 Task: Add an event with the title Third Interview with IrvinI, date '2024/03/11', time 7:50 AM to 9:50 AMand add a description: Welcome to the Coffee Meeting with a Potential Investor, an exciting opportunity to connect, share your business vision, and explore potential investment opportunities. This meeting is designed to foster a mutually beneficial relationship between you and the investor, providing a platform to discuss your business goals, growth strategies, and the potential for collaboration., put the event into Orange category, logged in from the account softage.8@softage.netand send the event invitation to softage.7@softage.net and softage.9@softage.net. Set a reminder for the event 2 hour before
Action: Mouse moved to (95, 150)
Screenshot: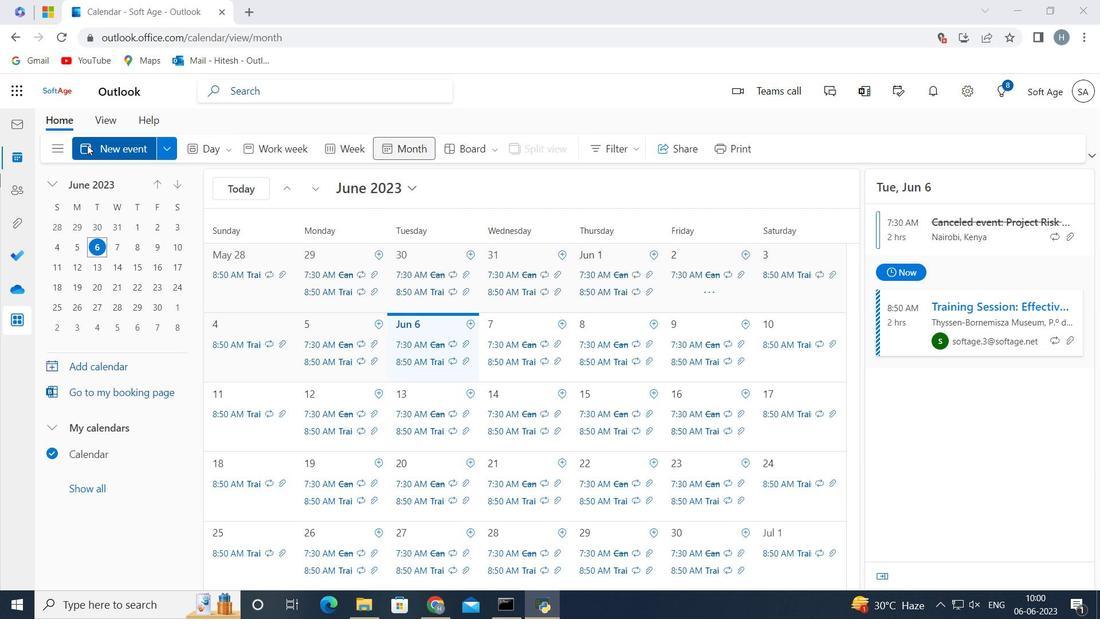 
Action: Mouse pressed left at (95, 150)
Screenshot: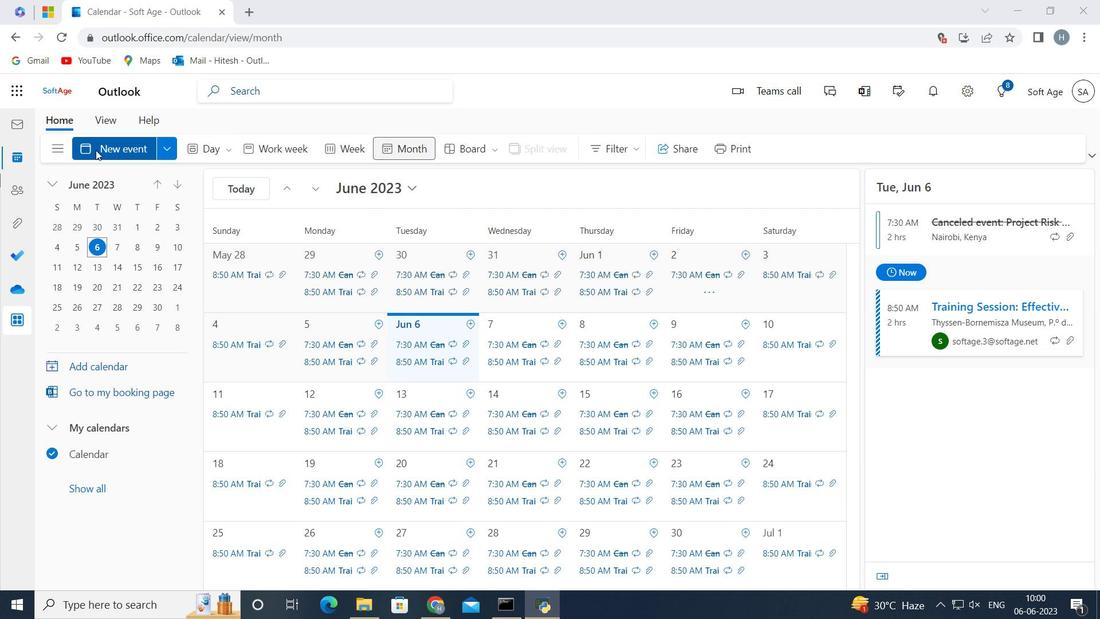 
Action: Mouse moved to (286, 235)
Screenshot: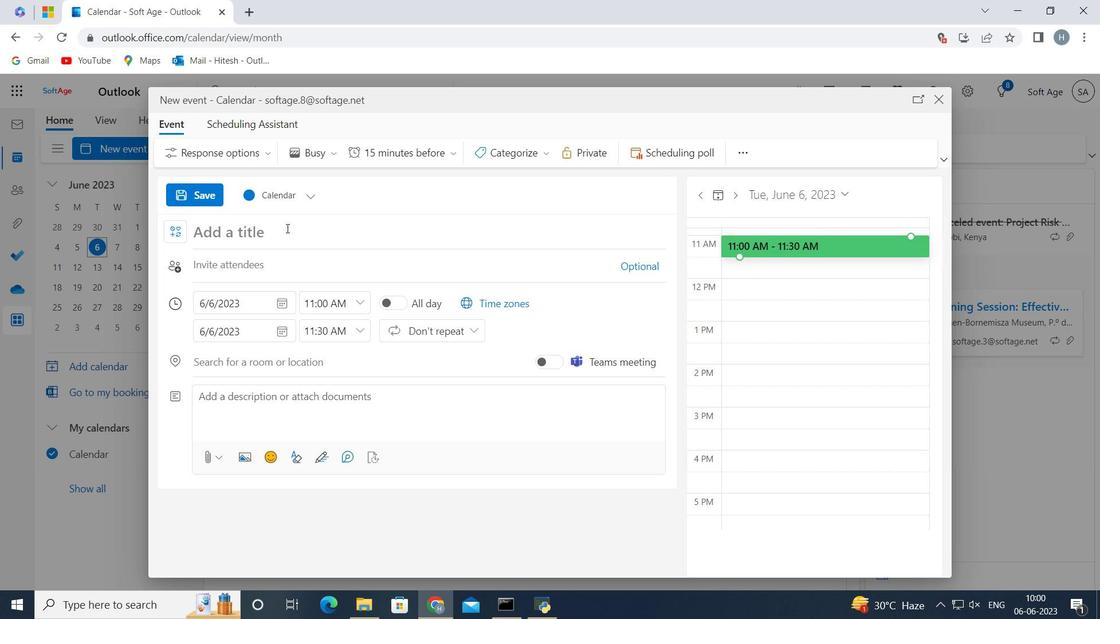 
Action: Key pressed <Key.shift>Third<Key.space><Key.shift>Interview<Key.space>with<Key.space><Key.shift><Key.shift><Key.shift><Key.shift><Key.shift><Key.shift><Key.shift><Key.shift><Key.shift><Key.shift><Key.shift><Key.shift><Key.shift><Key.shift>Irvinl<Key.space>
Screenshot: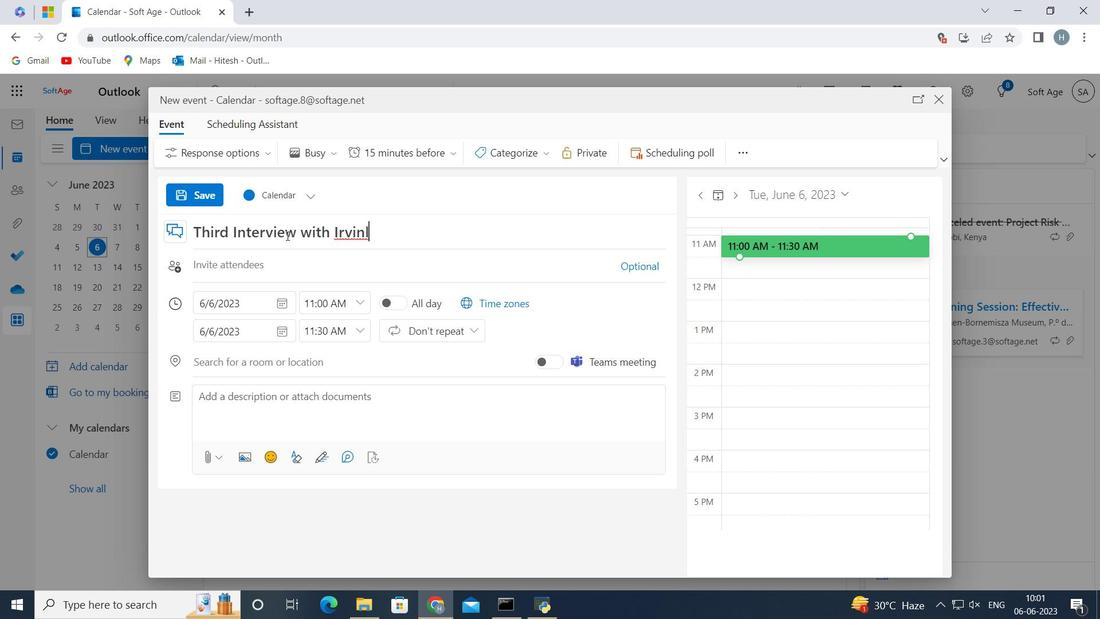 
Action: Mouse moved to (284, 303)
Screenshot: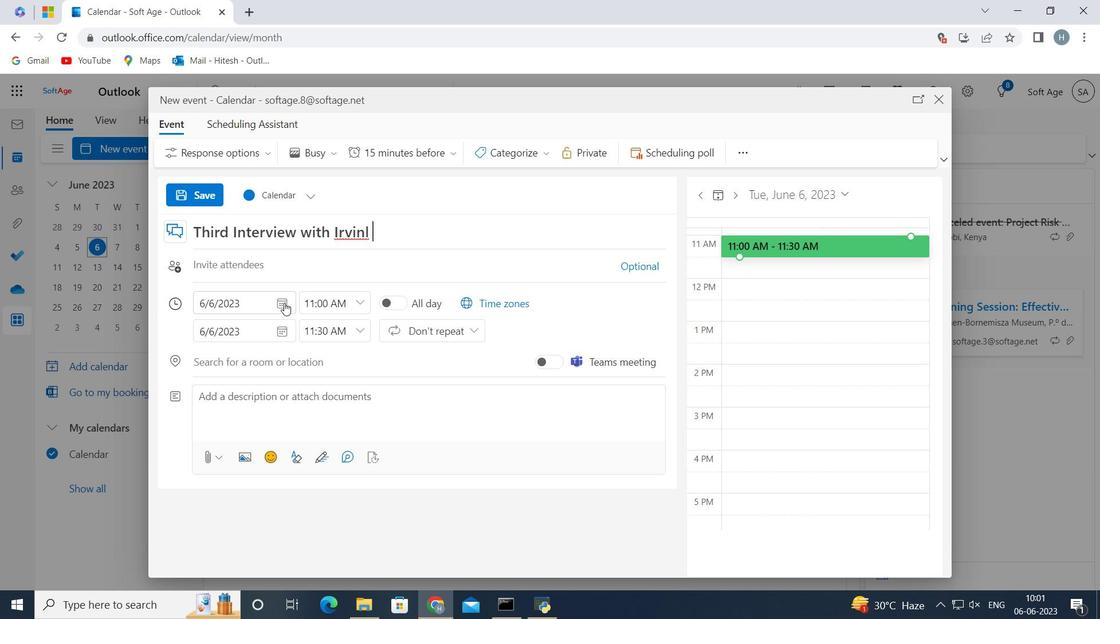 
Action: Mouse pressed left at (284, 303)
Screenshot: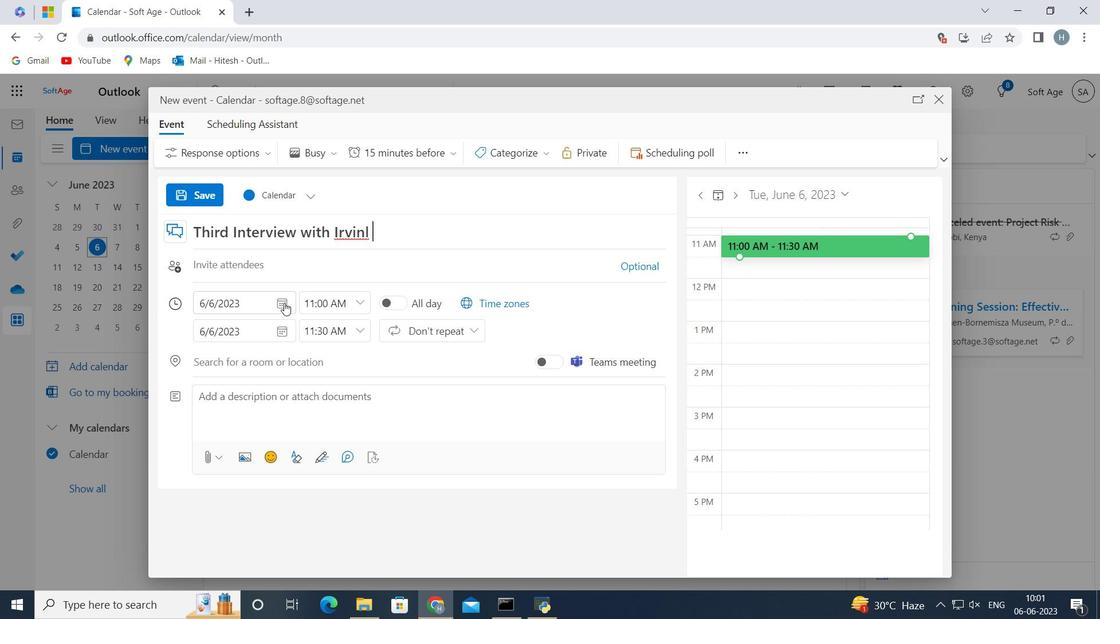
Action: Mouse moved to (256, 339)
Screenshot: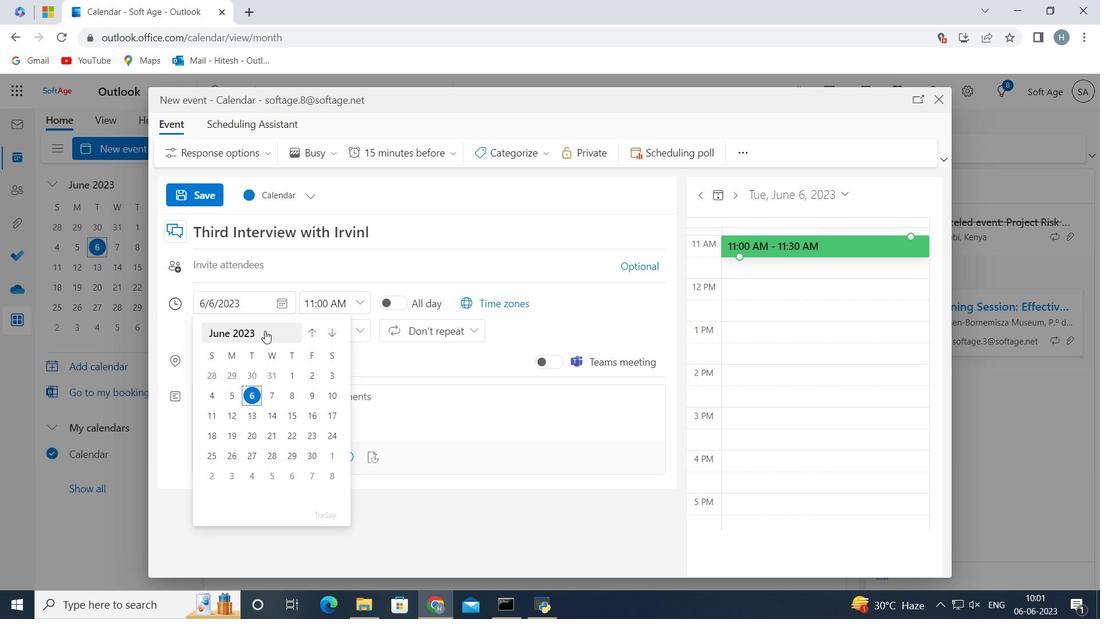 
Action: Mouse pressed left at (256, 339)
Screenshot: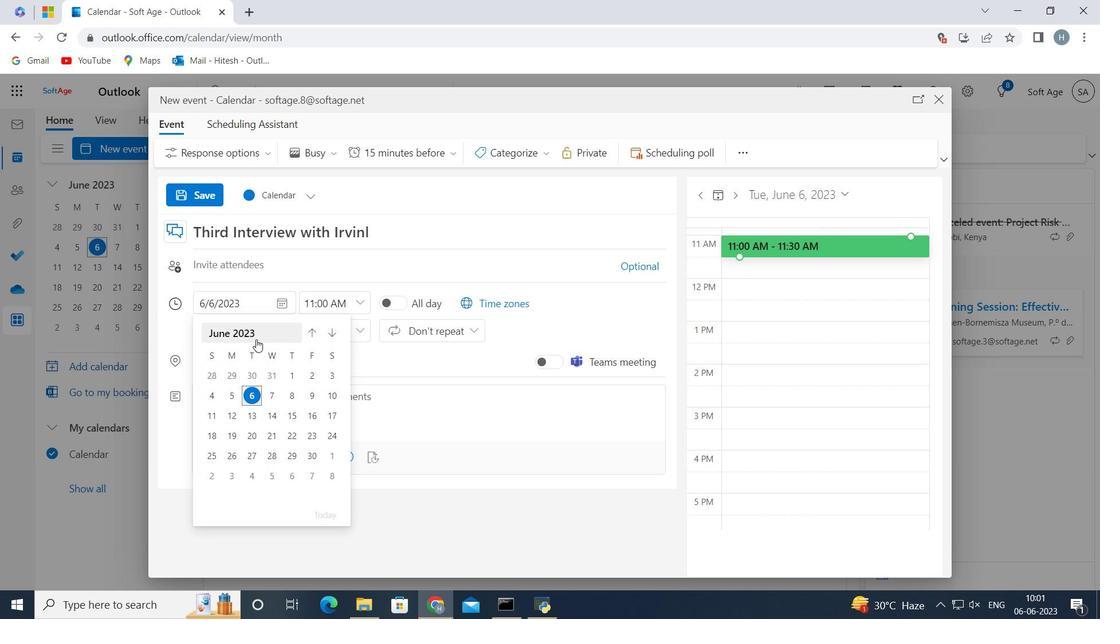 
Action: Mouse moved to (259, 332)
Screenshot: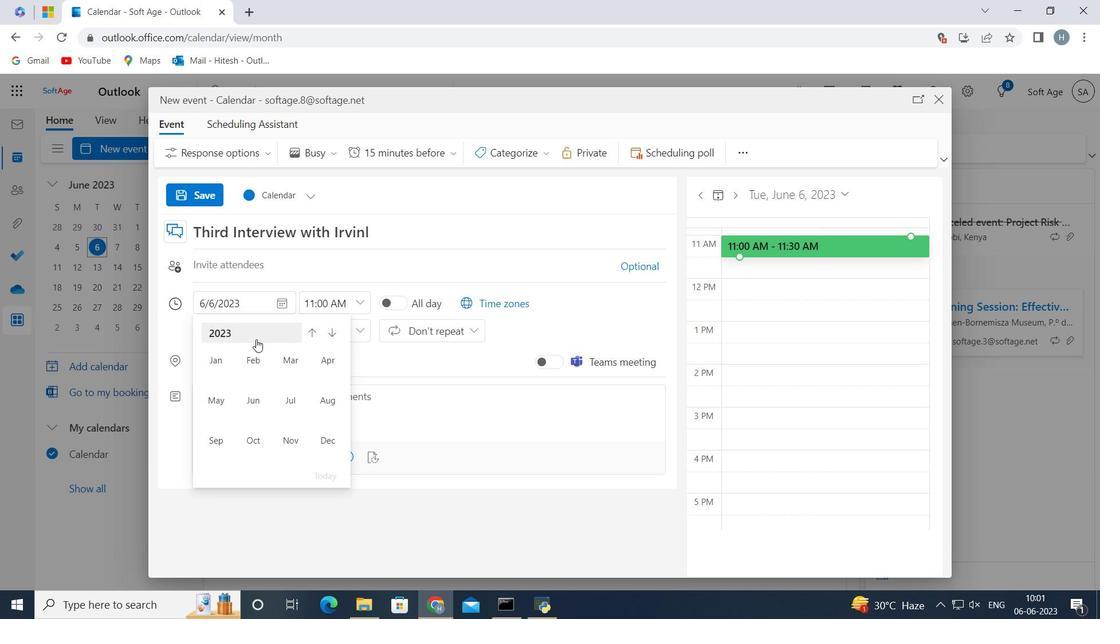 
Action: Mouse pressed left at (259, 332)
Screenshot: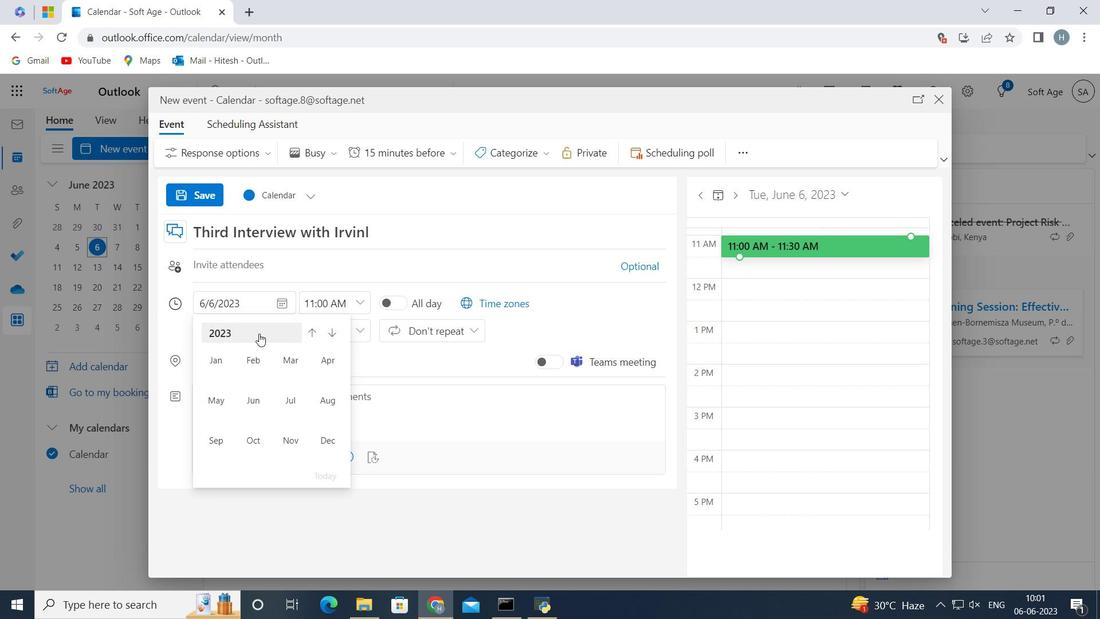 
Action: Mouse moved to (211, 393)
Screenshot: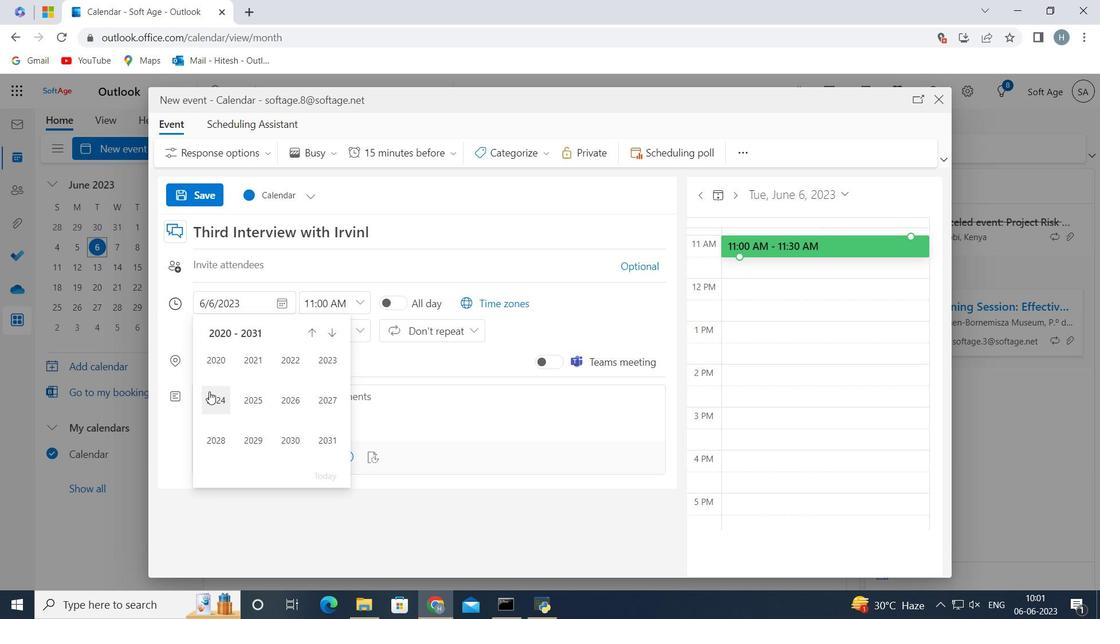 
Action: Mouse pressed left at (211, 393)
Screenshot: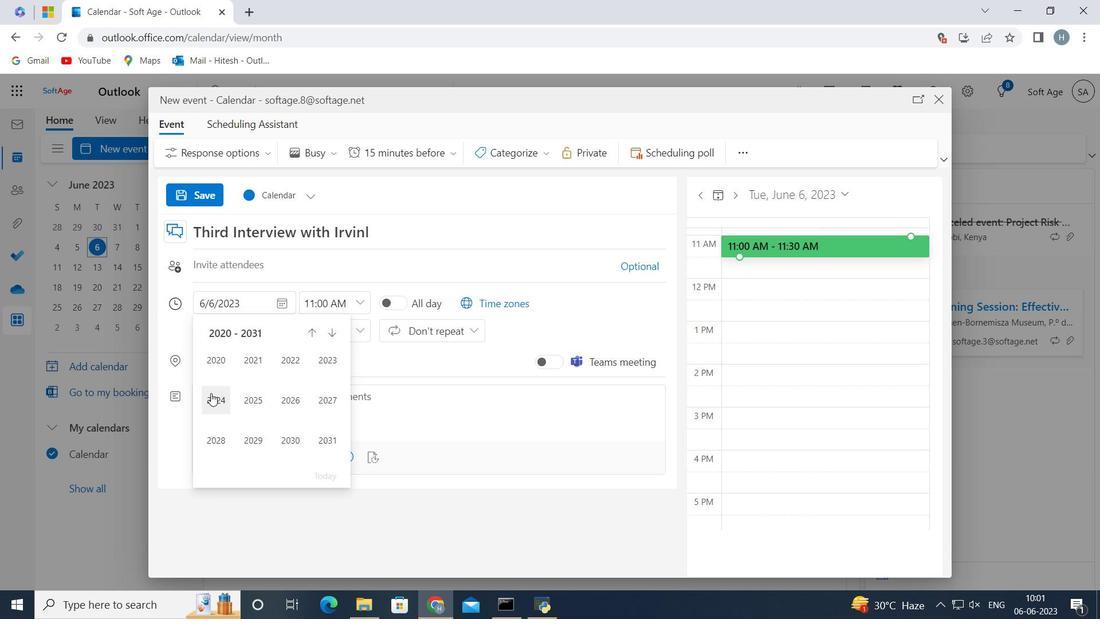 
Action: Mouse moved to (288, 366)
Screenshot: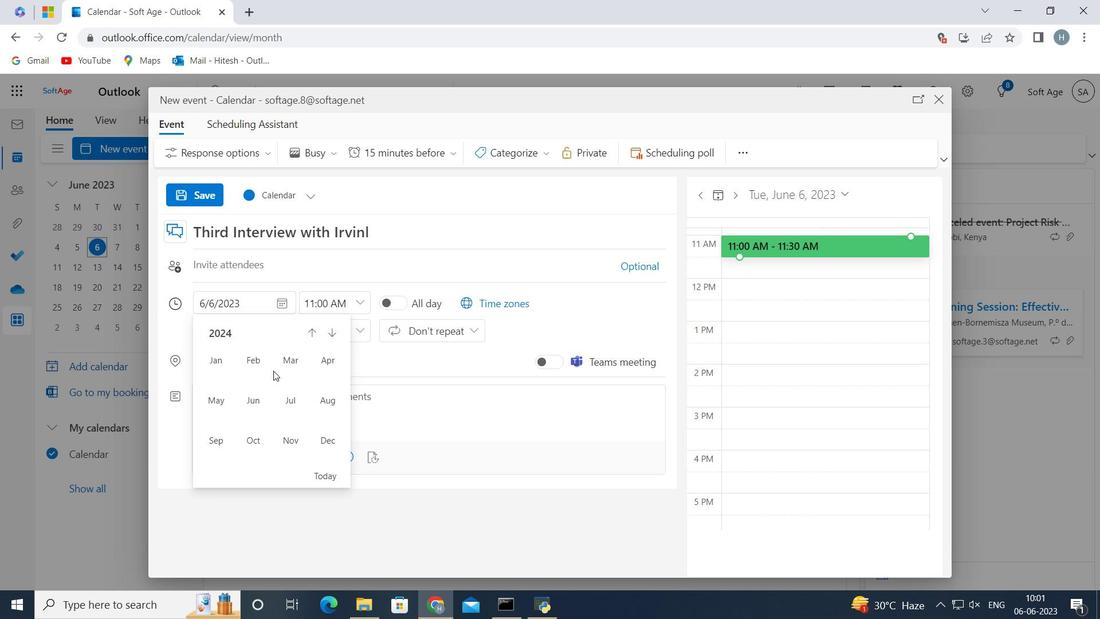
Action: Mouse pressed left at (288, 366)
Screenshot: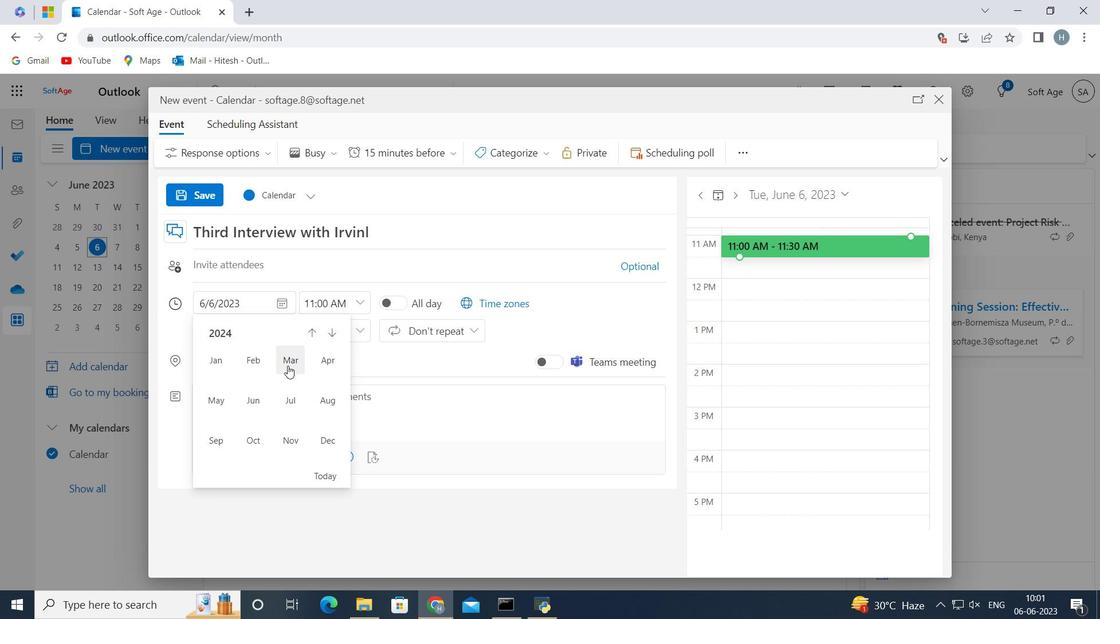 
Action: Mouse moved to (230, 411)
Screenshot: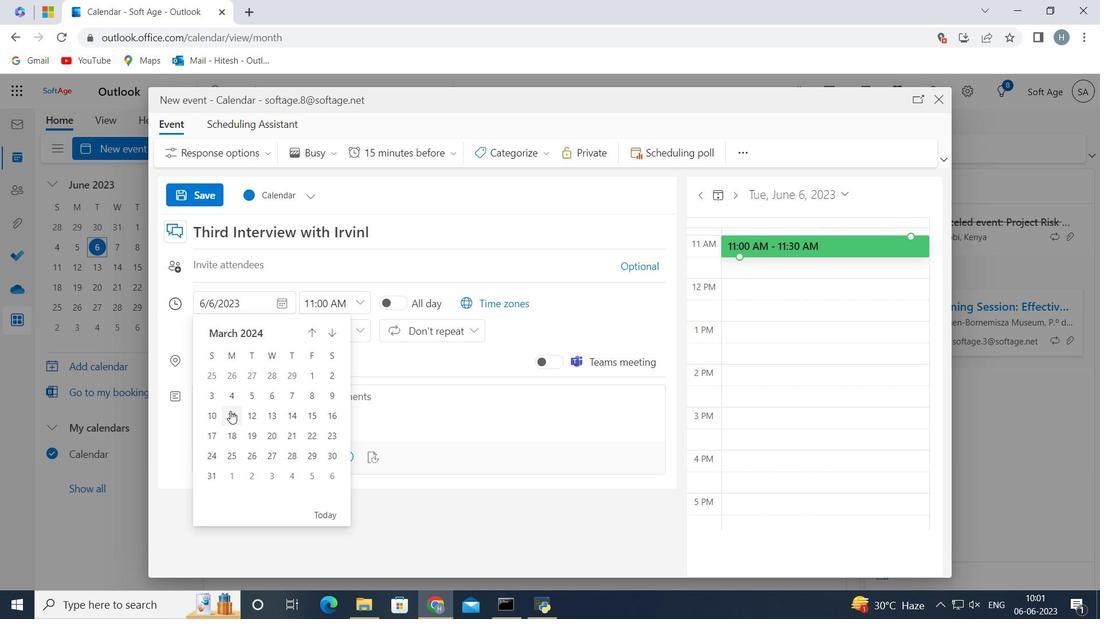 
Action: Mouse pressed left at (230, 411)
Screenshot: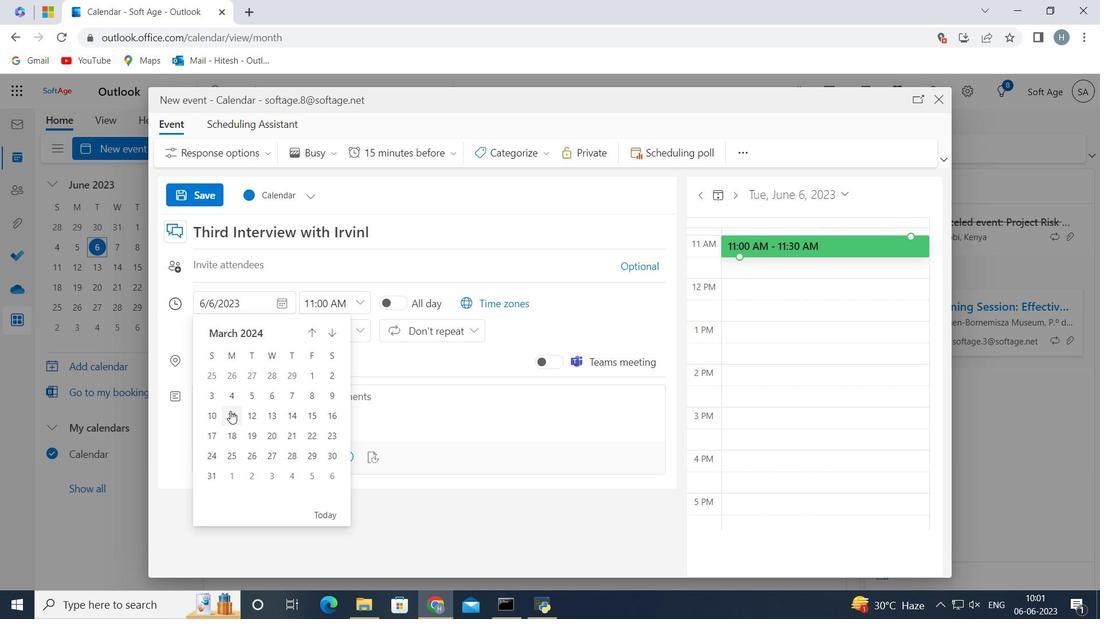
Action: Mouse moved to (363, 299)
Screenshot: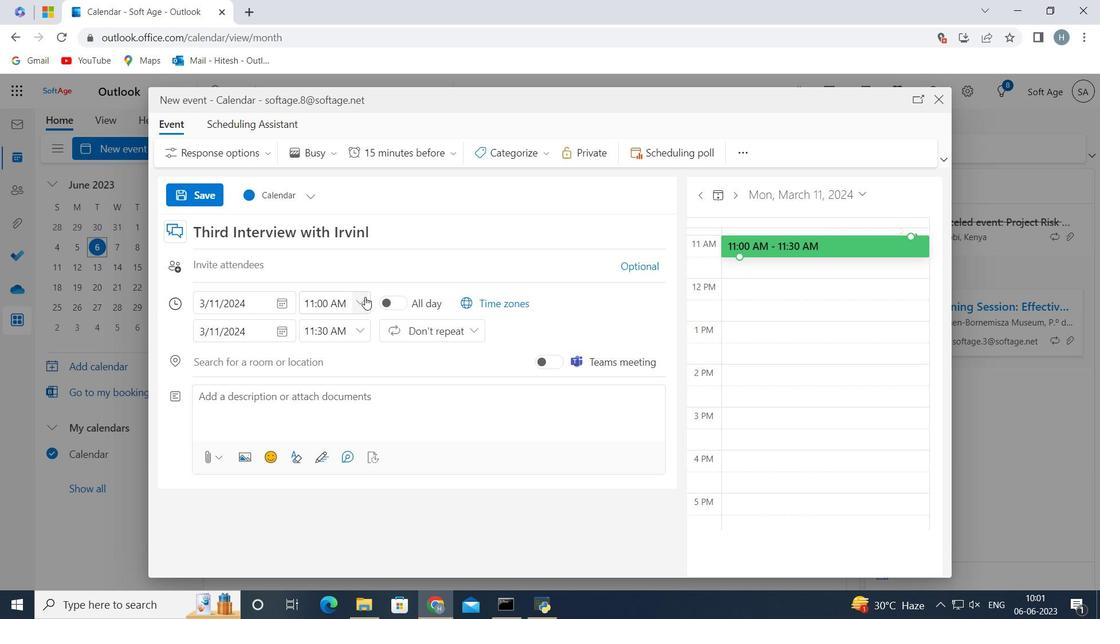
Action: Mouse pressed left at (363, 299)
Screenshot: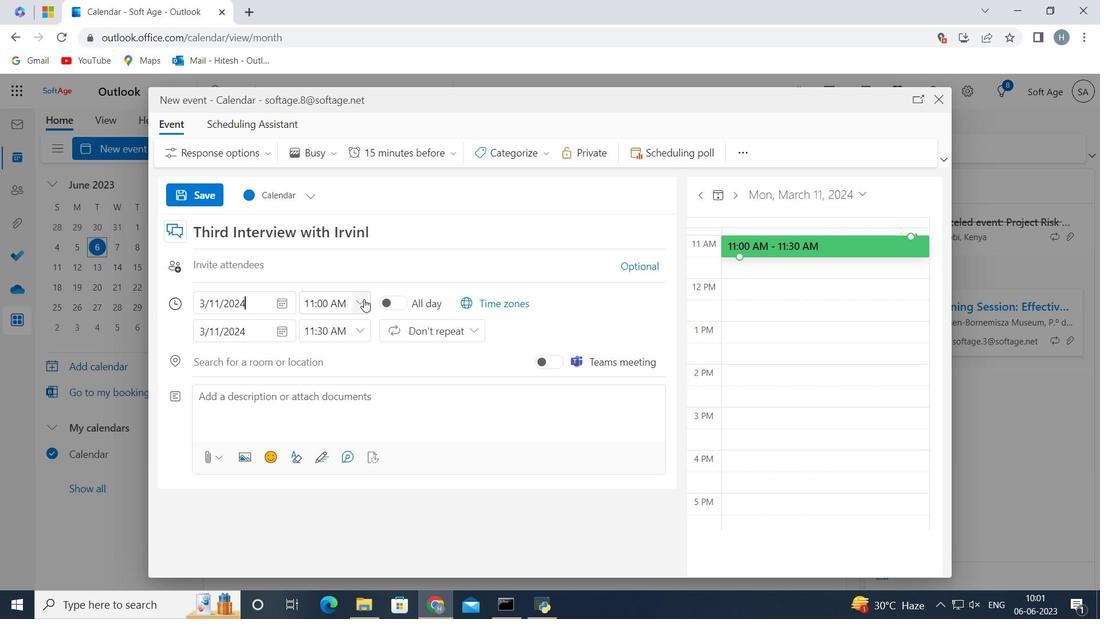 
Action: Mouse moved to (340, 377)
Screenshot: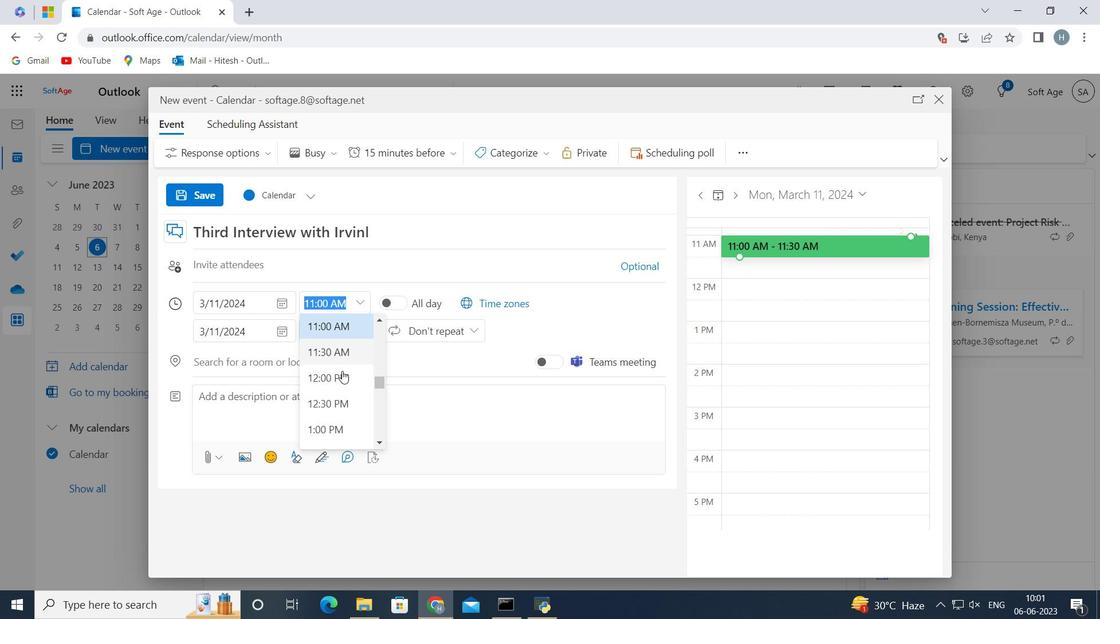 
Action: Mouse scrolled (340, 377) with delta (0, 0)
Screenshot: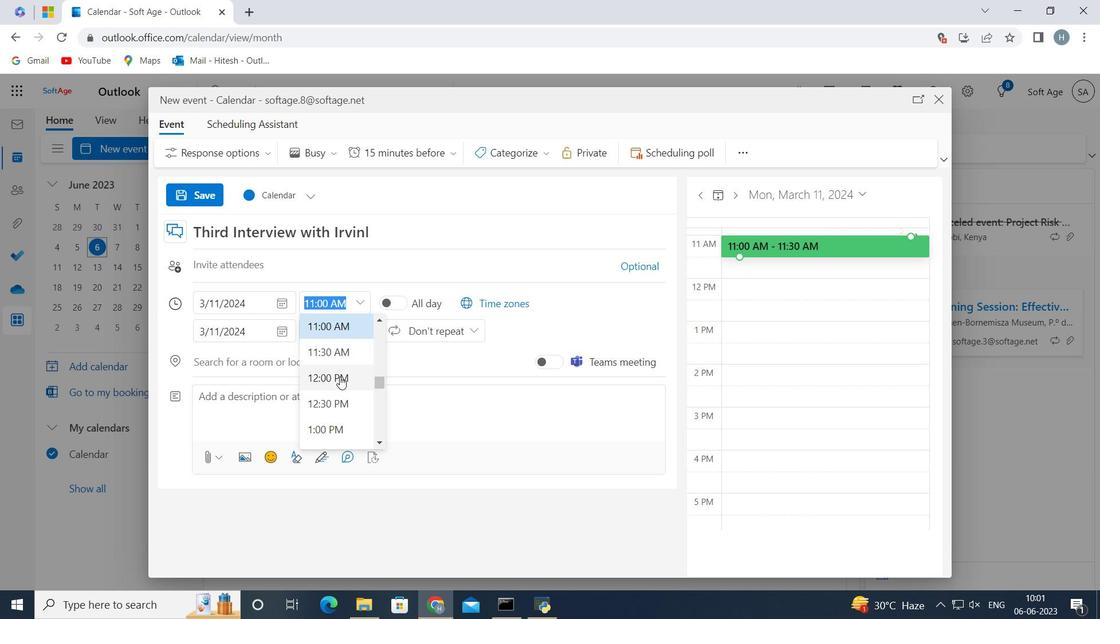 
Action: Mouse scrolled (340, 377) with delta (0, 0)
Screenshot: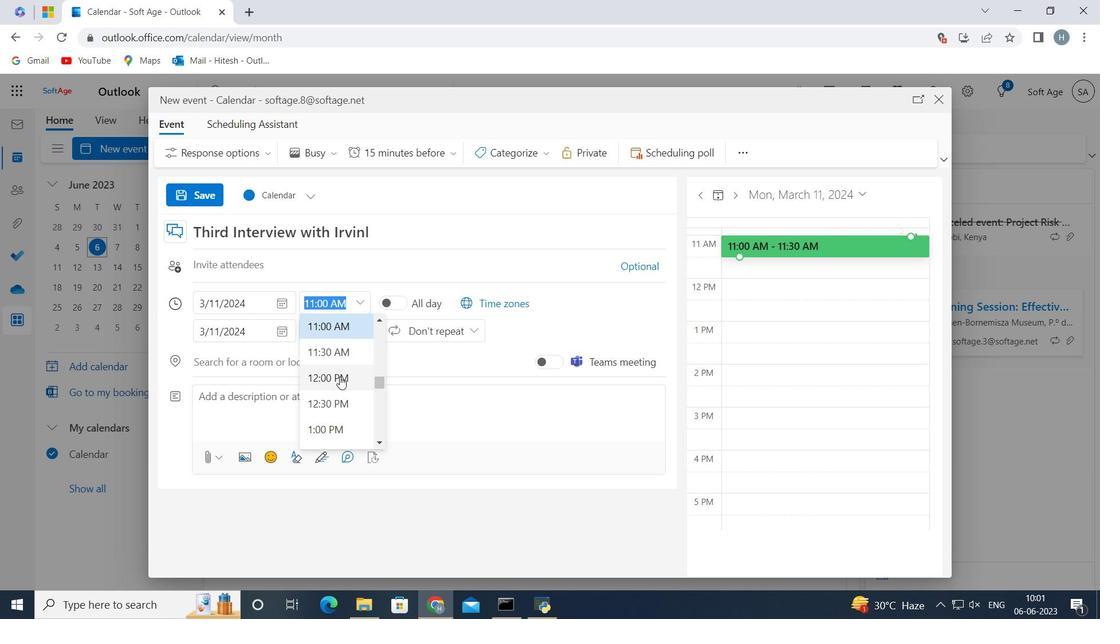 
Action: Mouse scrolled (340, 377) with delta (0, 0)
Screenshot: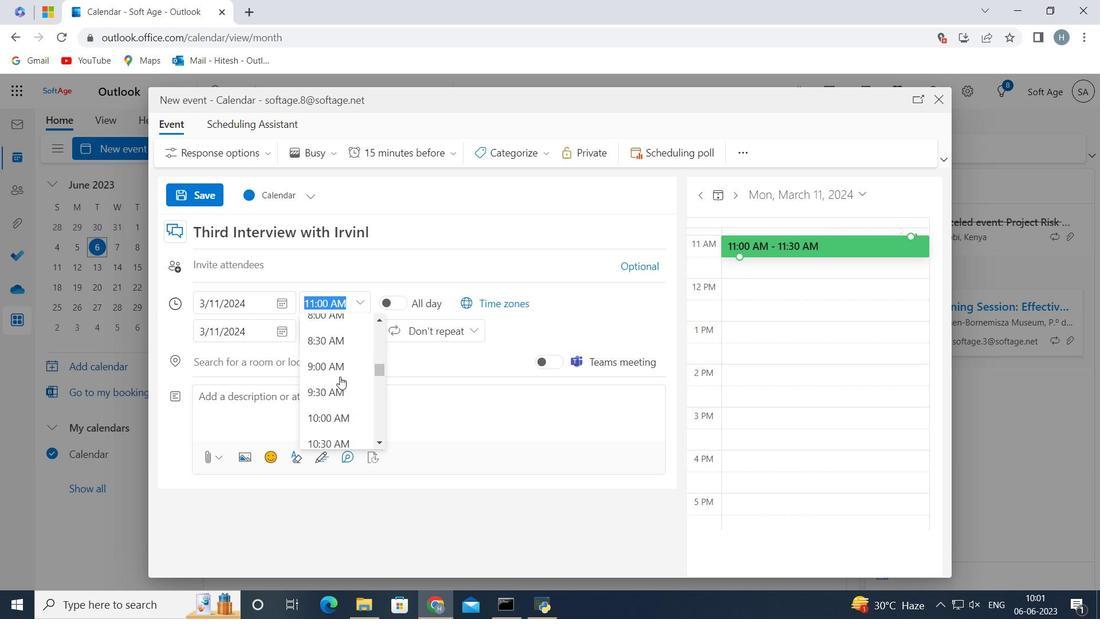 
Action: Mouse moved to (318, 359)
Screenshot: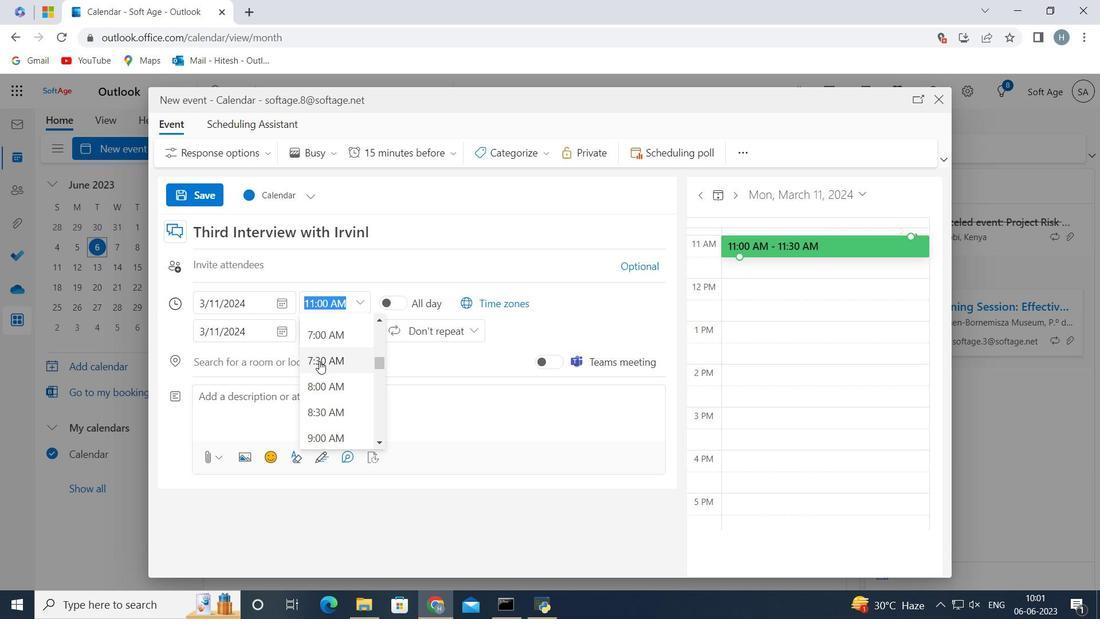 
Action: Mouse pressed left at (318, 359)
Screenshot: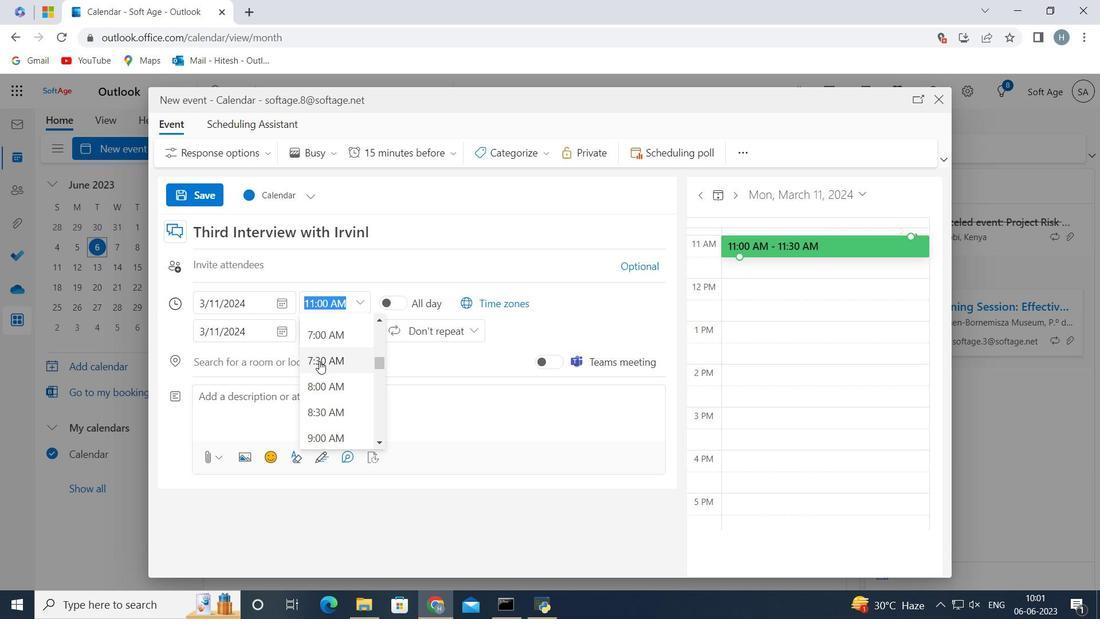 
Action: Mouse moved to (321, 295)
Screenshot: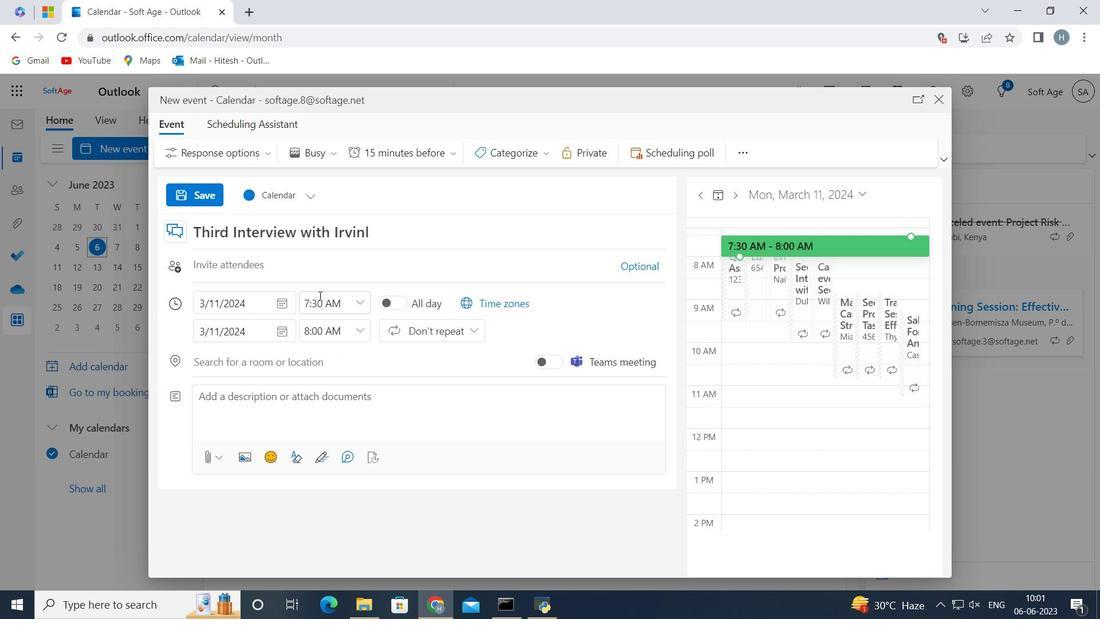 
Action: Mouse pressed left at (321, 295)
Screenshot: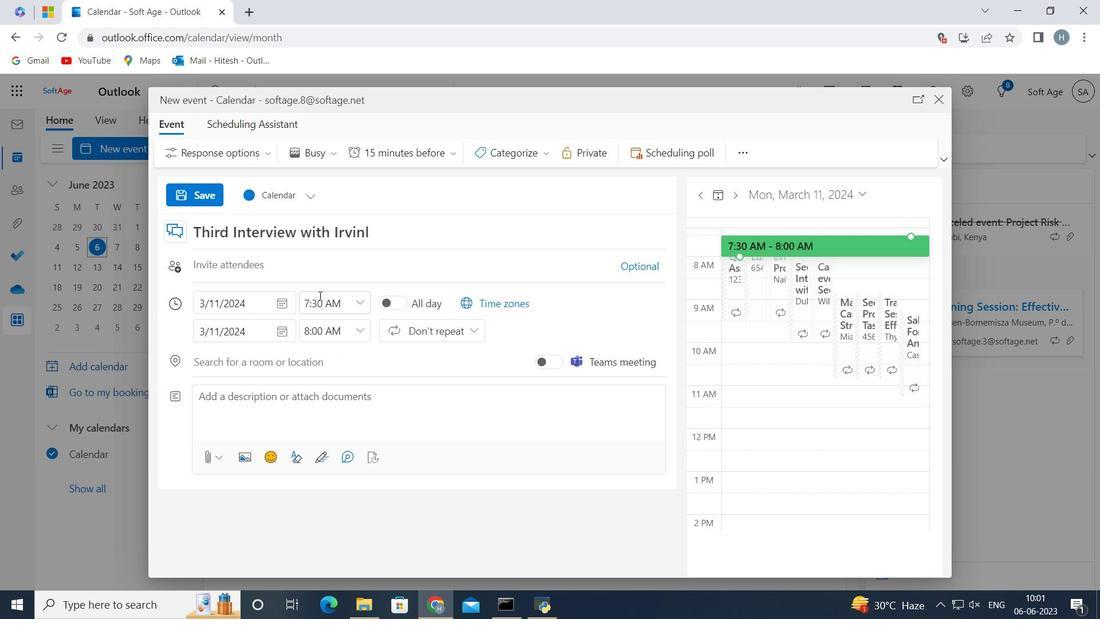 
Action: Key pressed <Key.backspace><Key.backspace>50
Screenshot: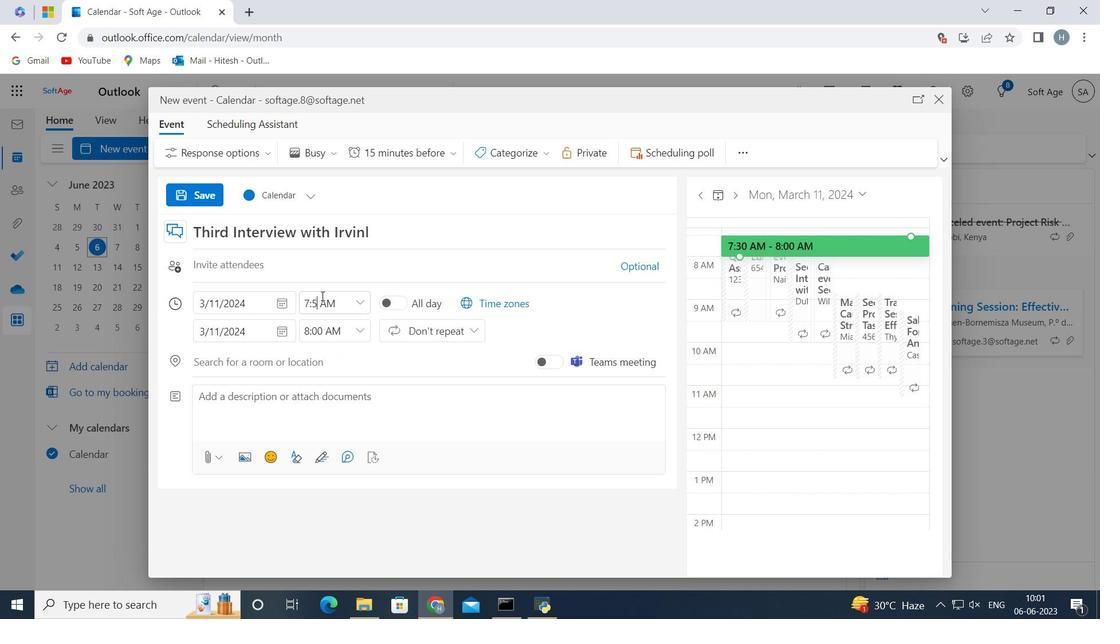 
Action: Mouse moved to (357, 329)
Screenshot: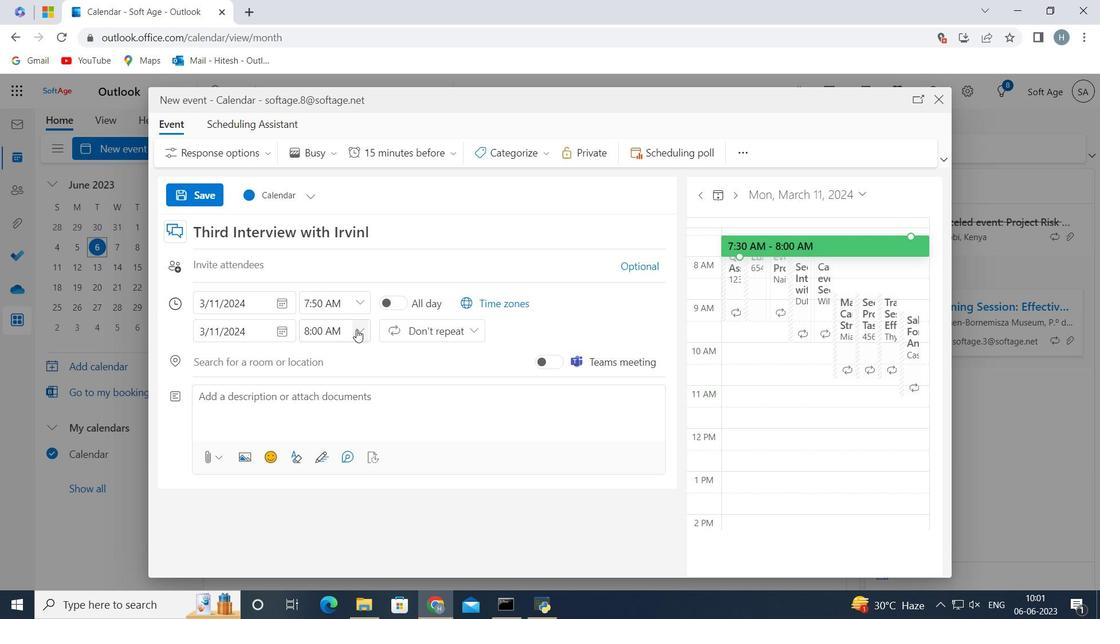 
Action: Mouse pressed left at (357, 329)
Screenshot: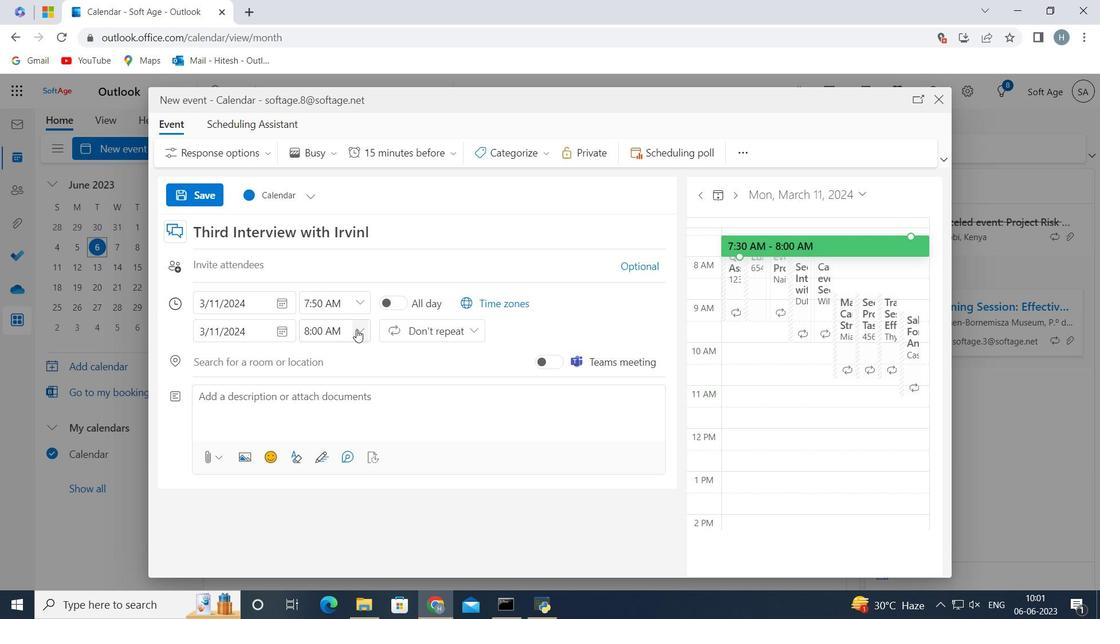 
Action: Mouse moved to (352, 425)
Screenshot: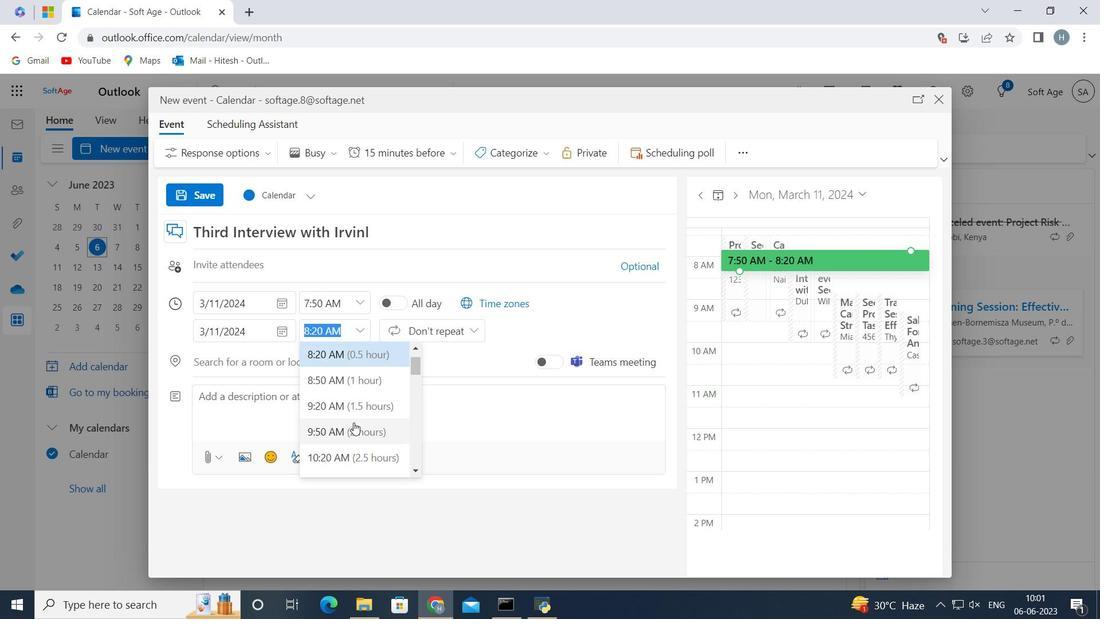 
Action: Mouse pressed left at (352, 425)
Screenshot: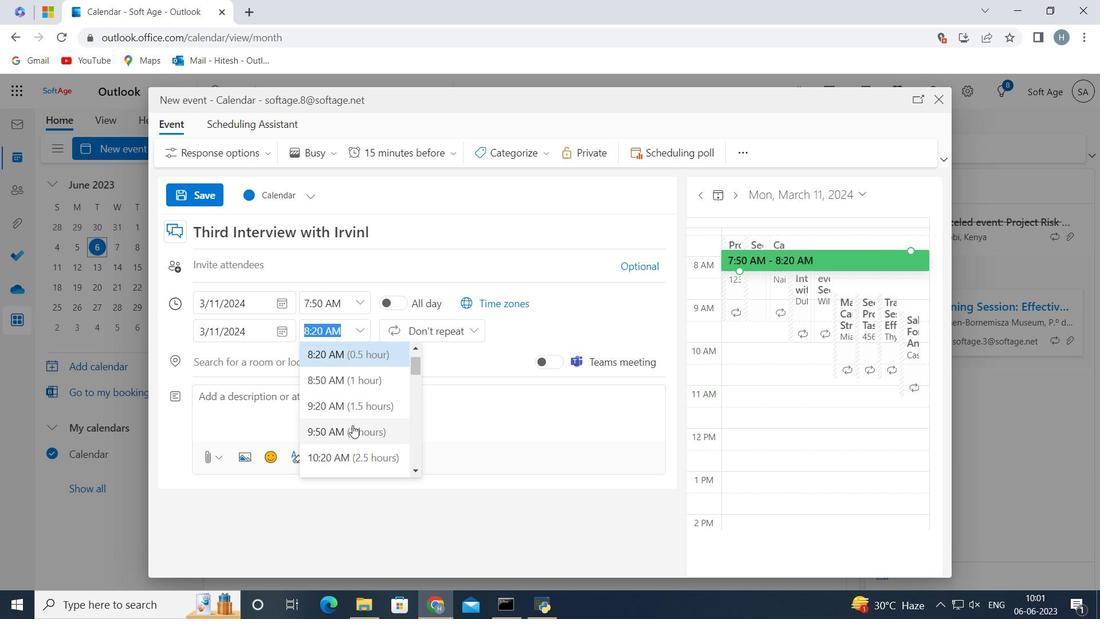 
Action: Mouse moved to (313, 409)
Screenshot: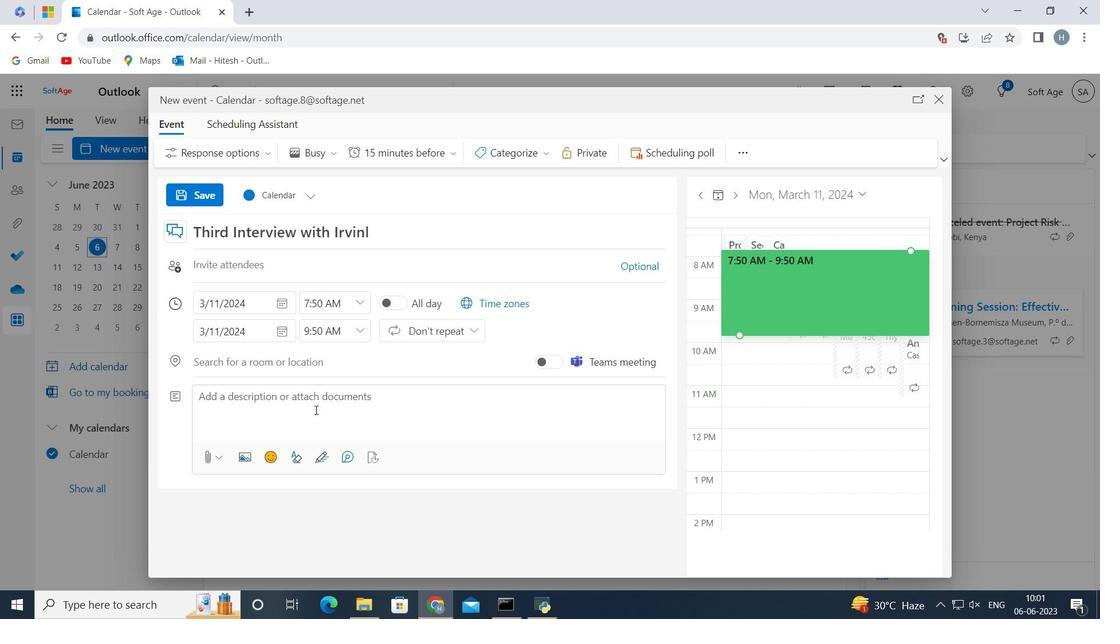 
Action: Mouse pressed left at (313, 409)
Screenshot: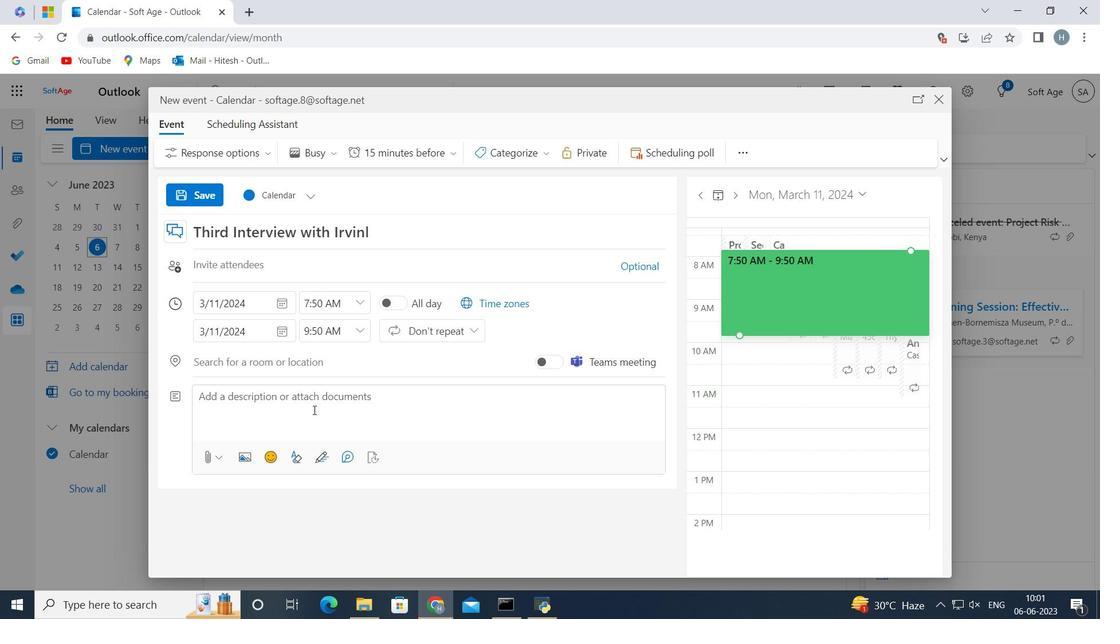 
Action: Key pressed <Key.shift>Welcome<Key.space>to<Key.space>the<Key.space>coffee<Key.space>meeting<Key.space>with<Key.space>a<Key.space>potential<Key.space>investor,<Key.space>anexciting<Key.space>opportunity<Key.space>
Screenshot: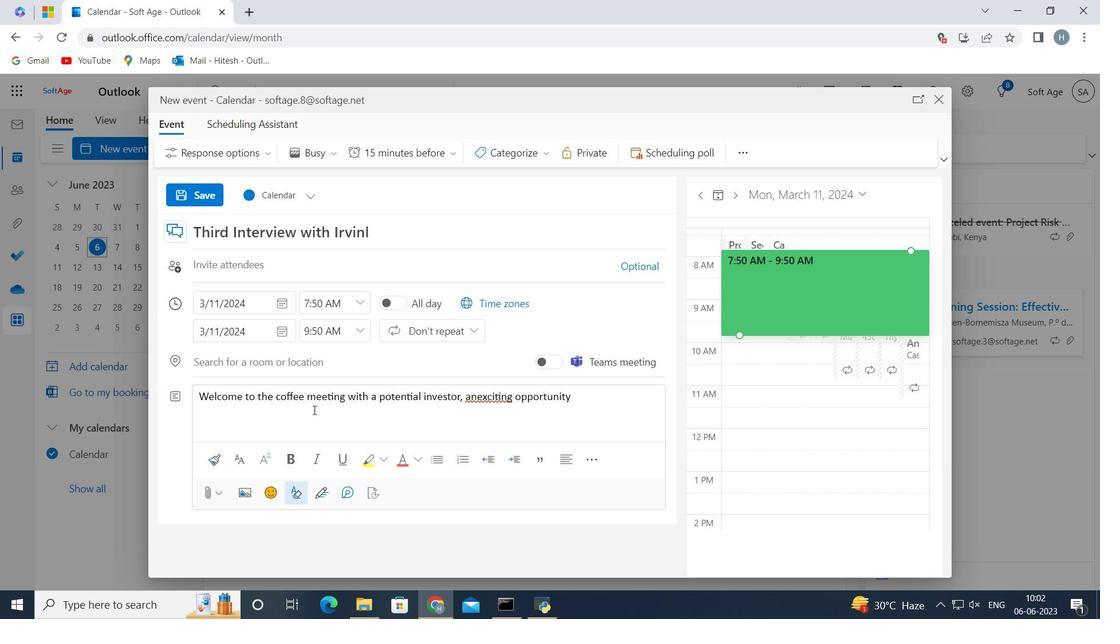 
Action: Mouse moved to (479, 393)
Screenshot: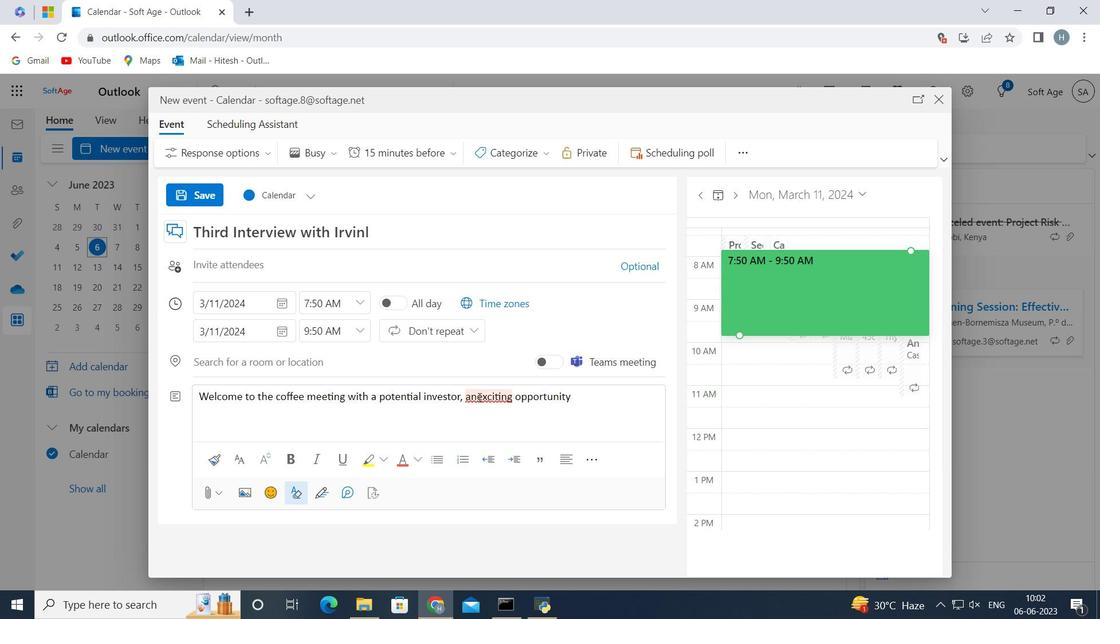 
Action: Mouse pressed left at (479, 393)
Screenshot: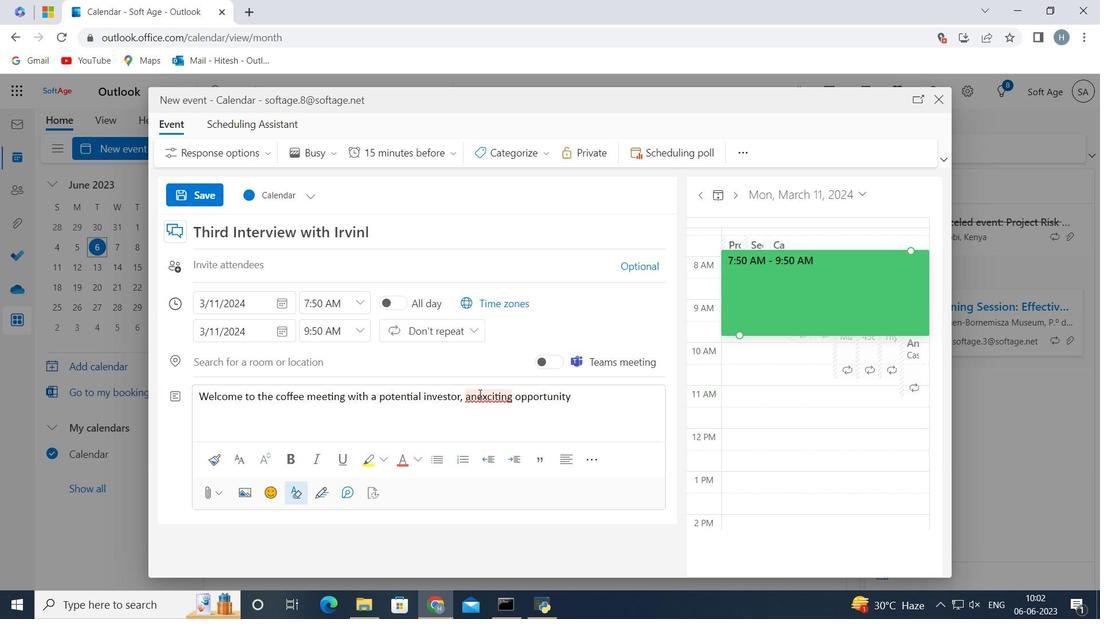 
Action: Key pressed <Key.space>
Screenshot: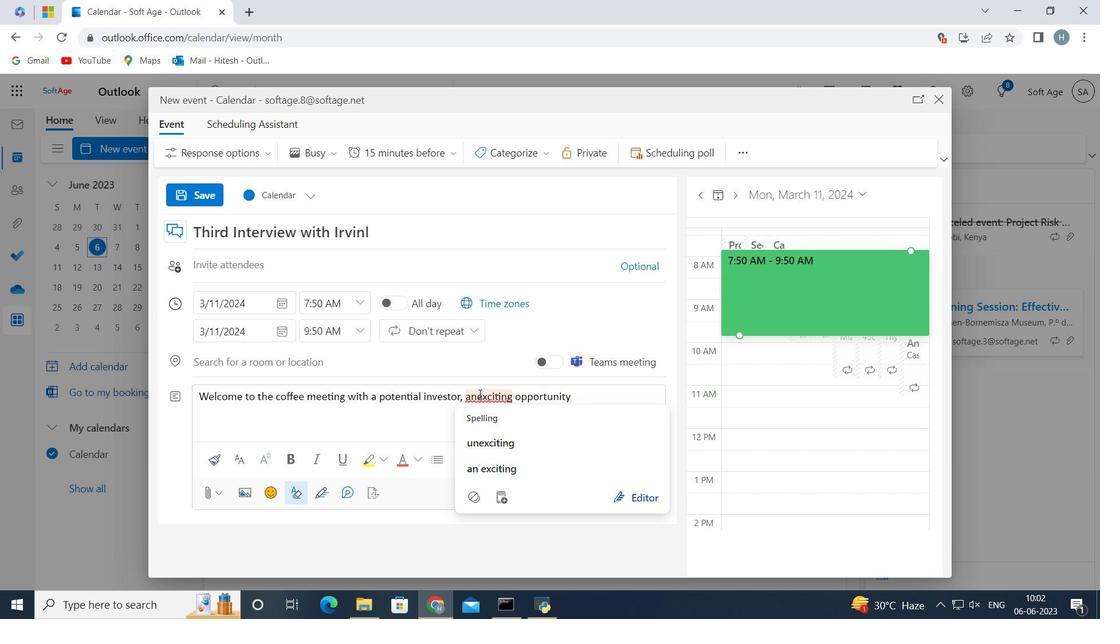 
Action: Mouse moved to (588, 393)
Screenshot: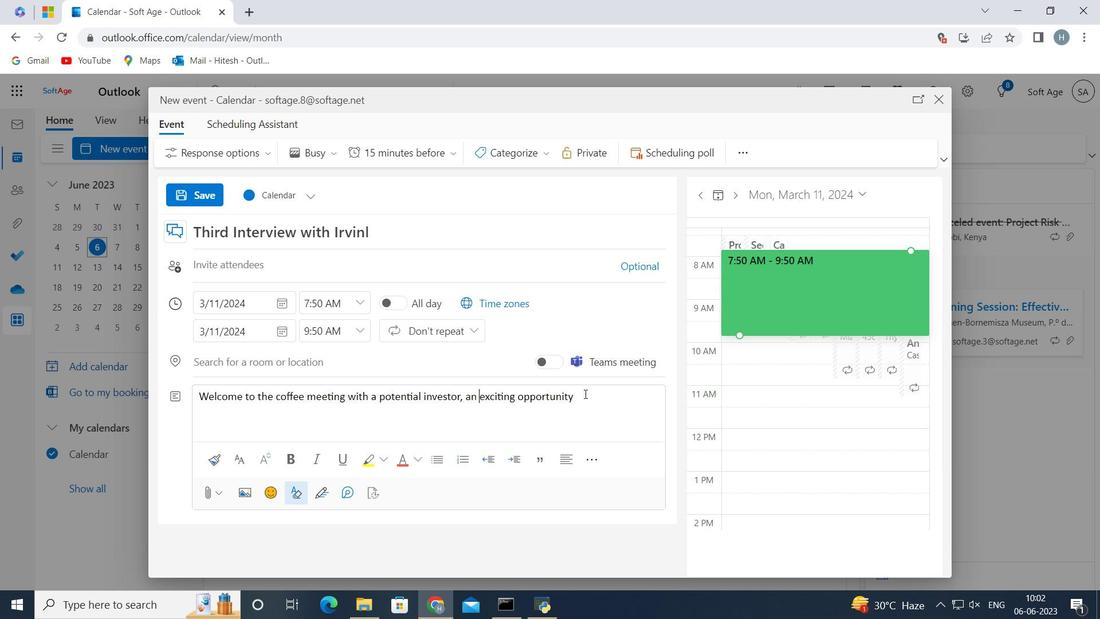 
Action: Mouse pressed left at (588, 393)
Screenshot: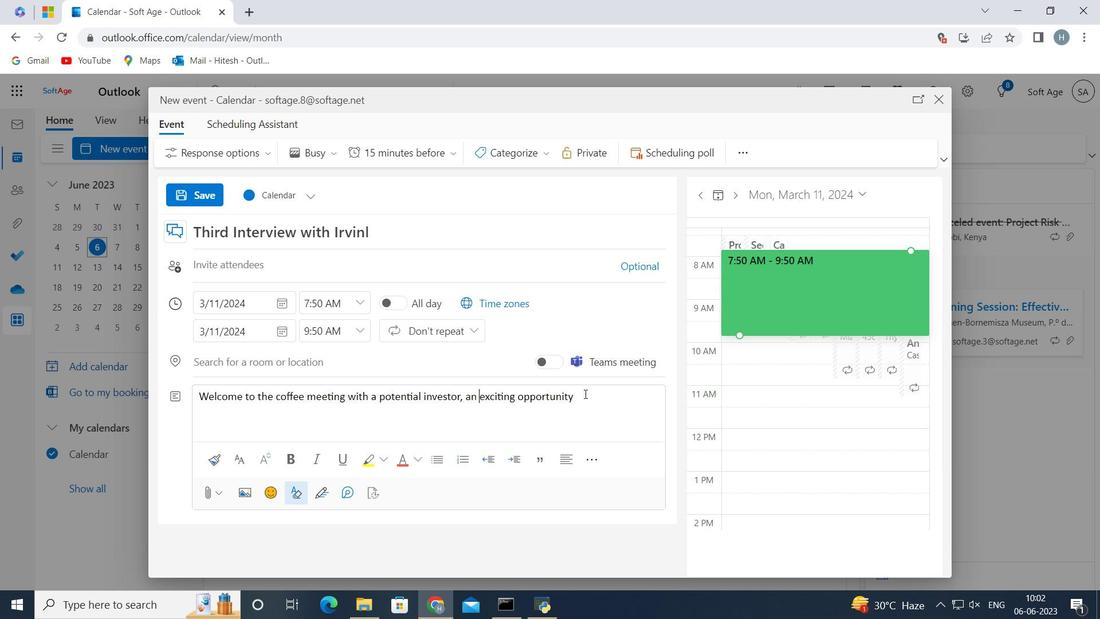 
Action: Key pressed to<Key.space>connect,<Key.space>share<Key.space>your<Key.space>business<Key.space>vision,<Key.space>and<Key.space>explore<Key.space>potential<Key.space>investment<Key.space>opportunities.<Key.space><Key.shift>The<Key.backspace>is<Key.space>meeting<Key.space>is<Key.space>designed<Key.space>to<Key.space>foster<Key.space>a<Key.space>mutually<Key.space>beneficial<Key.space>relationship<Key.space>between<Key.space>you<Key.space>and<Key.space>the<Key.space>investor,<Key.space>providing<Key.space>a<Key.space>platform<Key.space>to<Key.space>discuss<Key.space>your<Key.space>business<Key.space>goals,<Key.space>growth<Key.space>strategies,<Key.space>and<Key.space>the<Key.space>potential<Key.space>for<Key.space>collaboration.<Key.space>
Screenshot: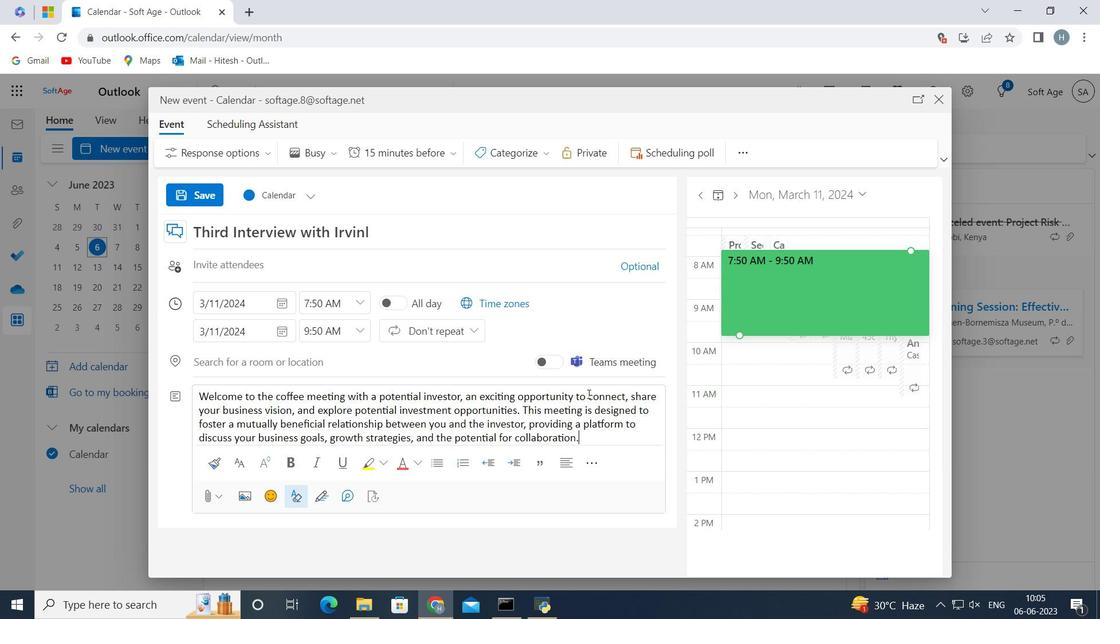
Action: Mouse moved to (498, 161)
Screenshot: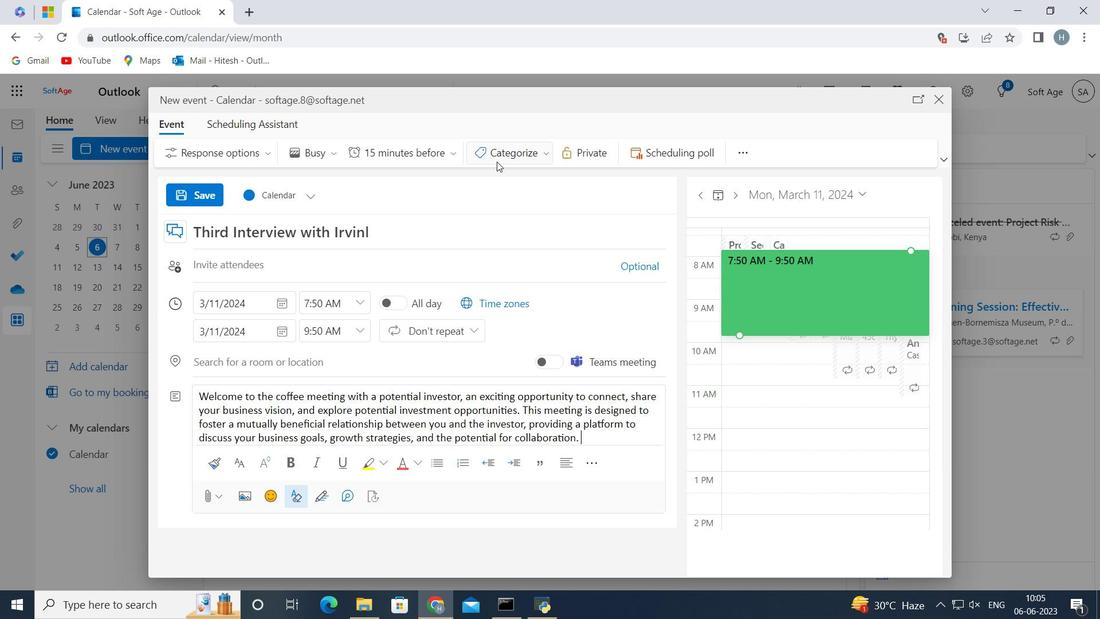
Action: Mouse pressed left at (498, 161)
Screenshot: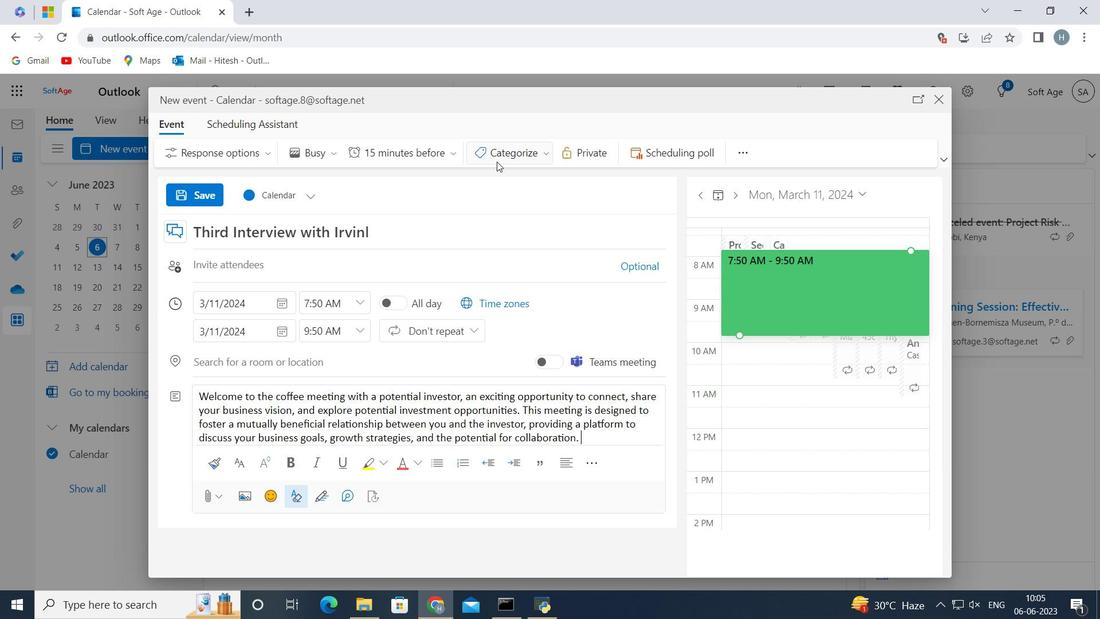 
Action: Mouse moved to (514, 220)
Screenshot: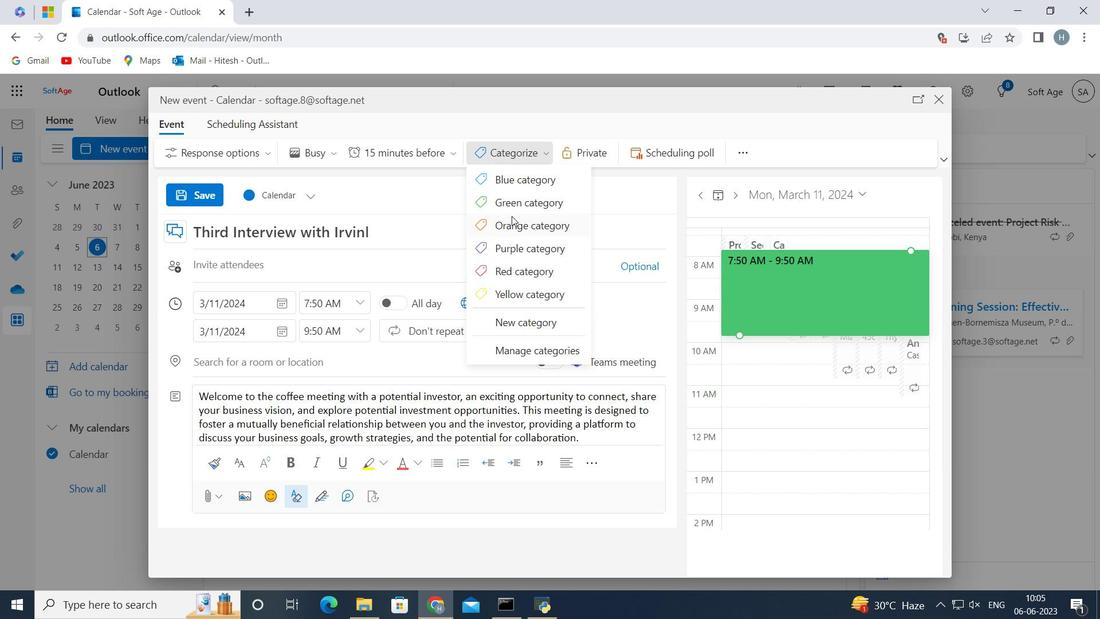 
Action: Mouse pressed left at (514, 220)
Screenshot: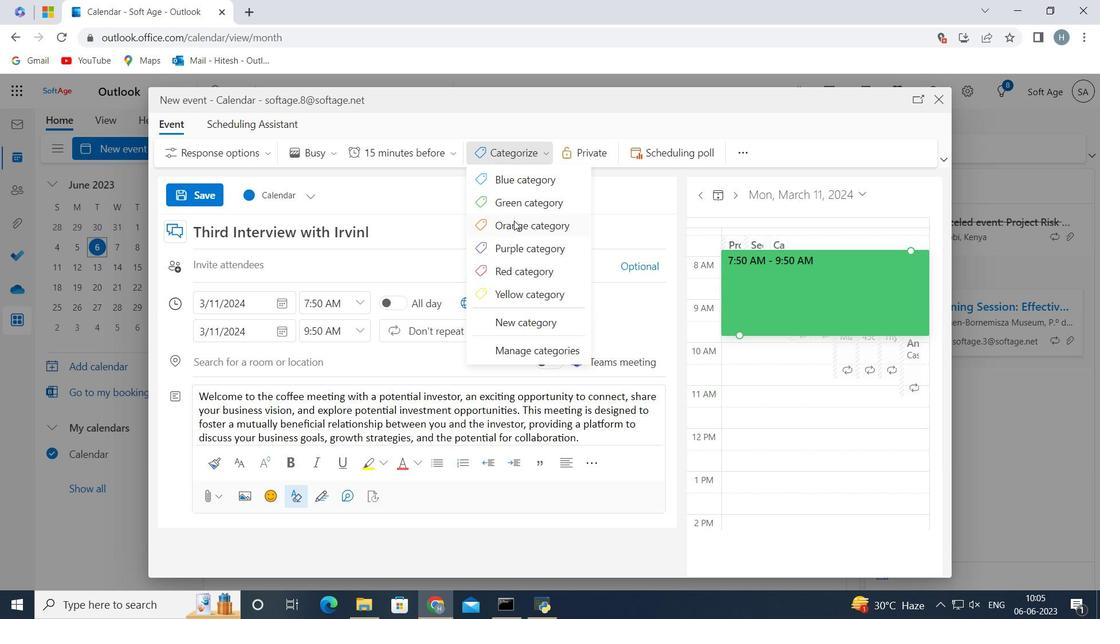 
Action: Mouse moved to (426, 268)
Screenshot: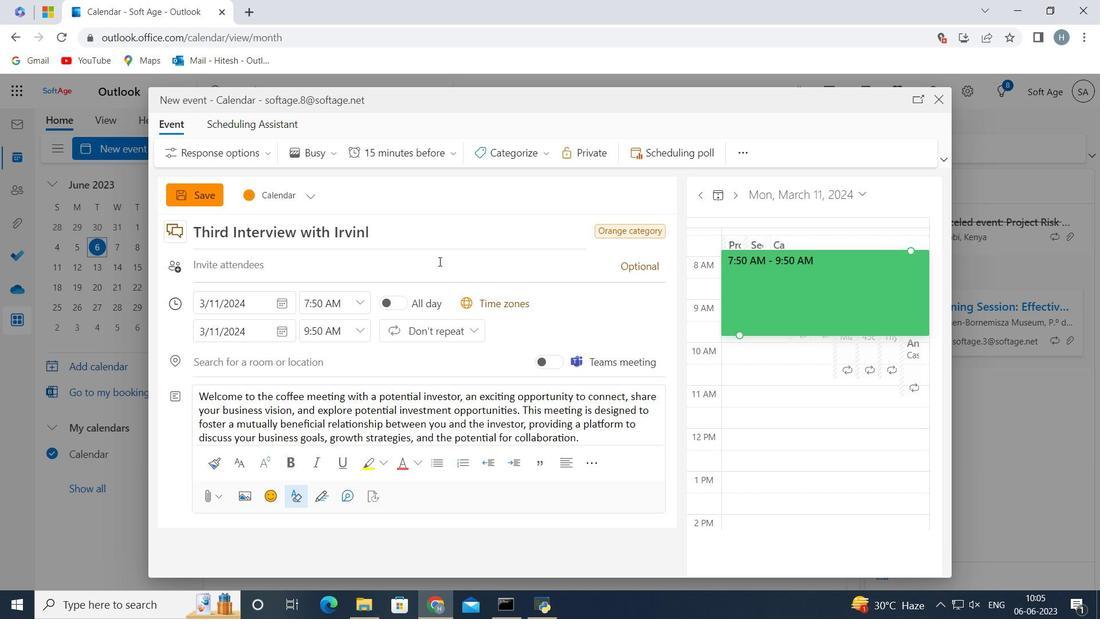 
Action: Mouse pressed left at (426, 268)
Screenshot: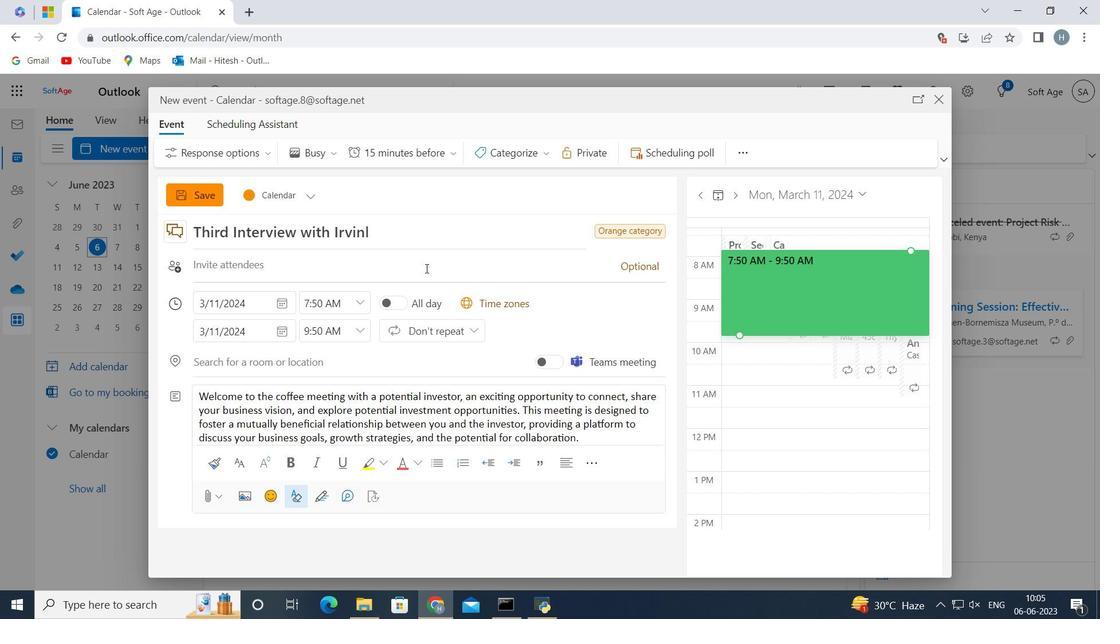 
Action: Mouse moved to (425, 270)
Screenshot: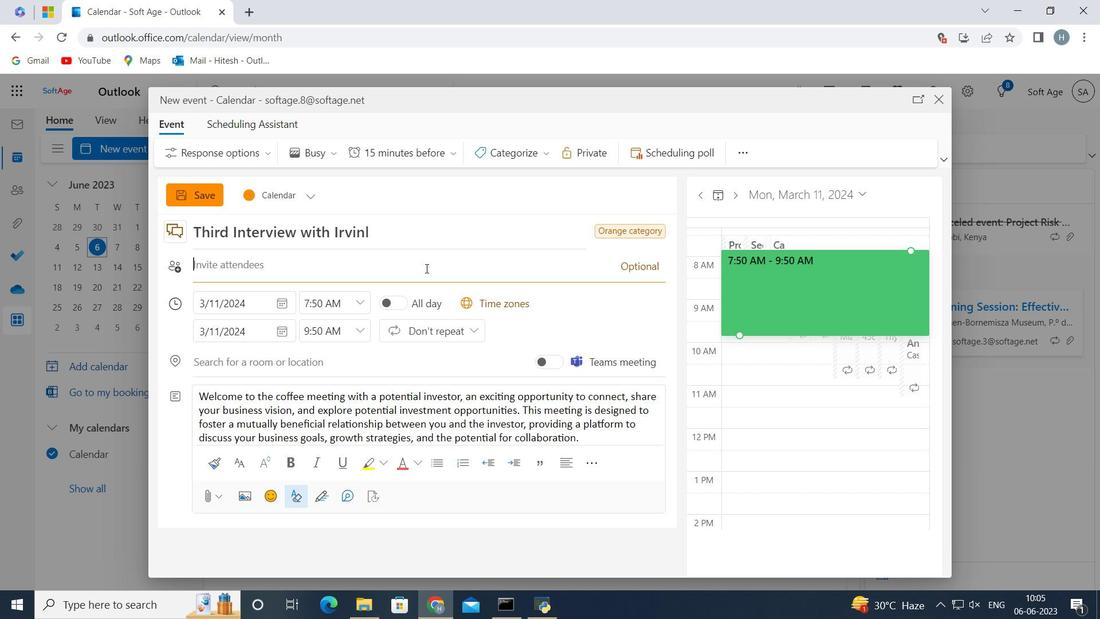 
Action: Key pressed softage.7<Key.shift>@softage.net
Screenshot: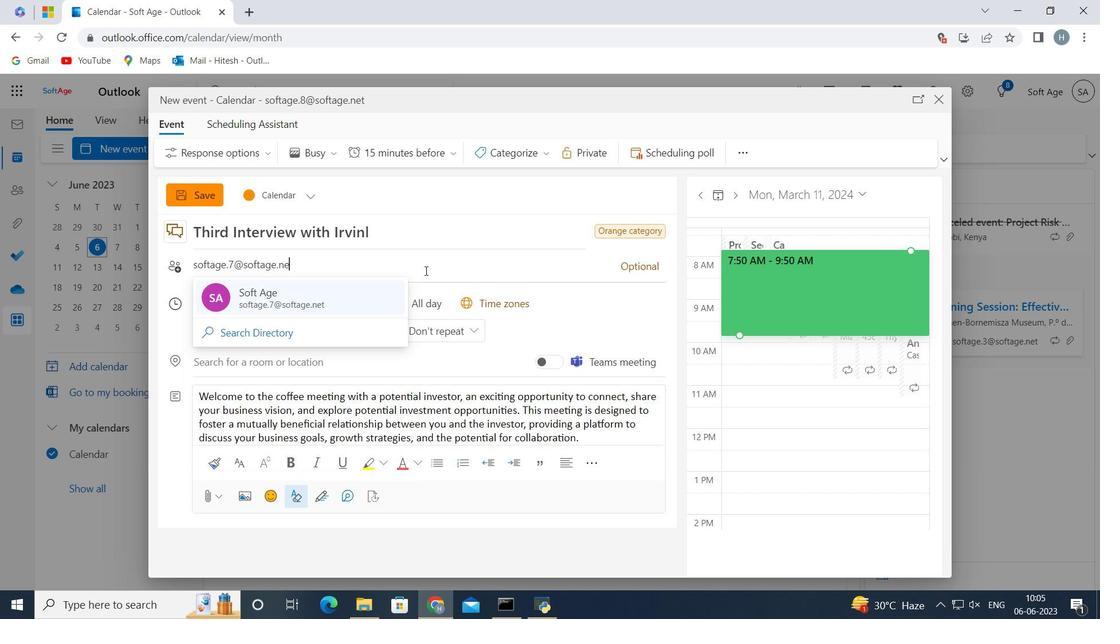 
Action: Mouse moved to (316, 310)
Screenshot: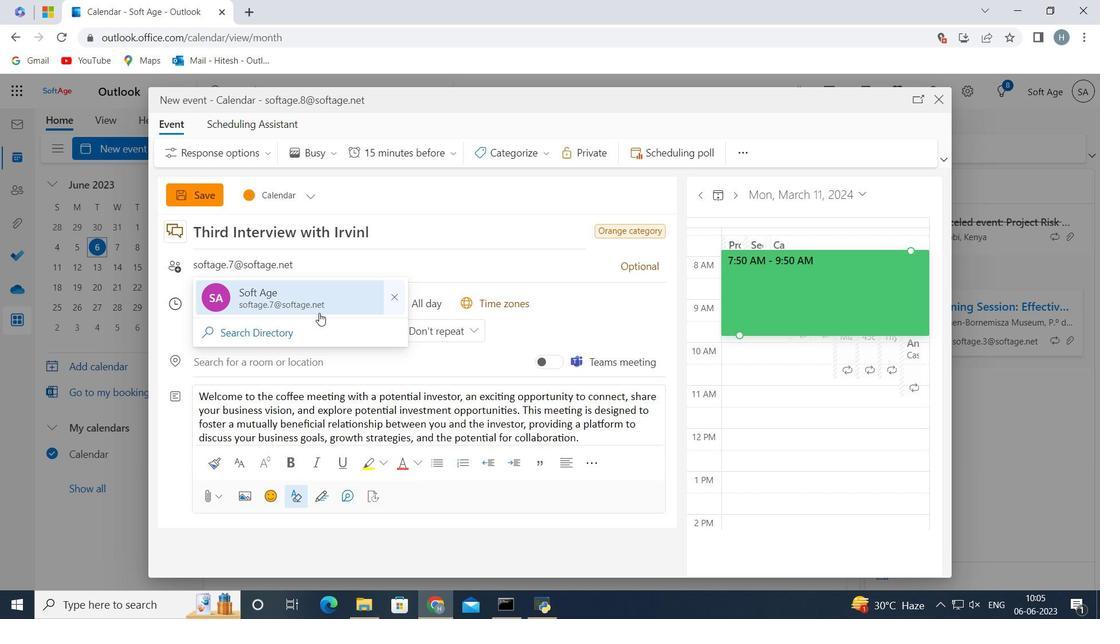 
Action: Mouse pressed left at (316, 310)
Screenshot: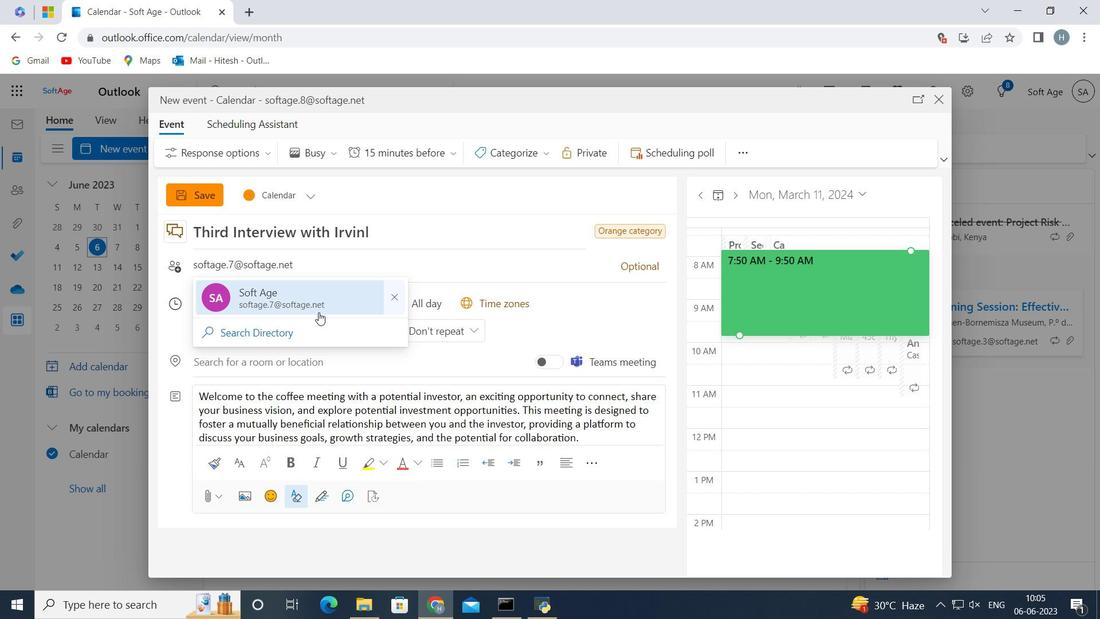 
Action: Key pressed softage.9<Key.shift>@softage.net
Screenshot: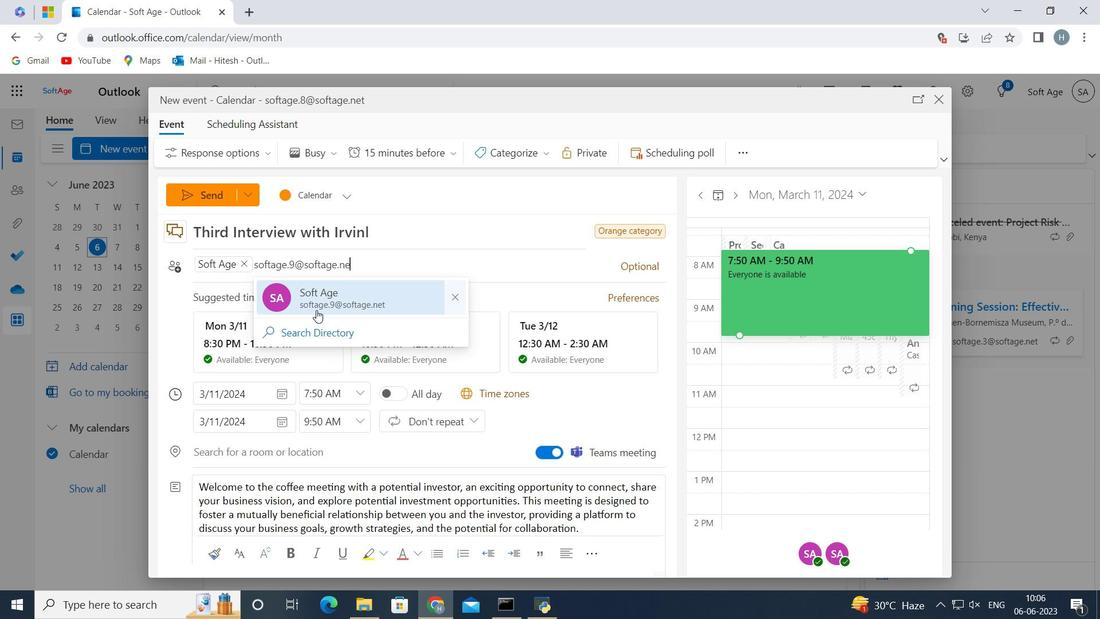 
Action: Mouse moved to (340, 292)
Screenshot: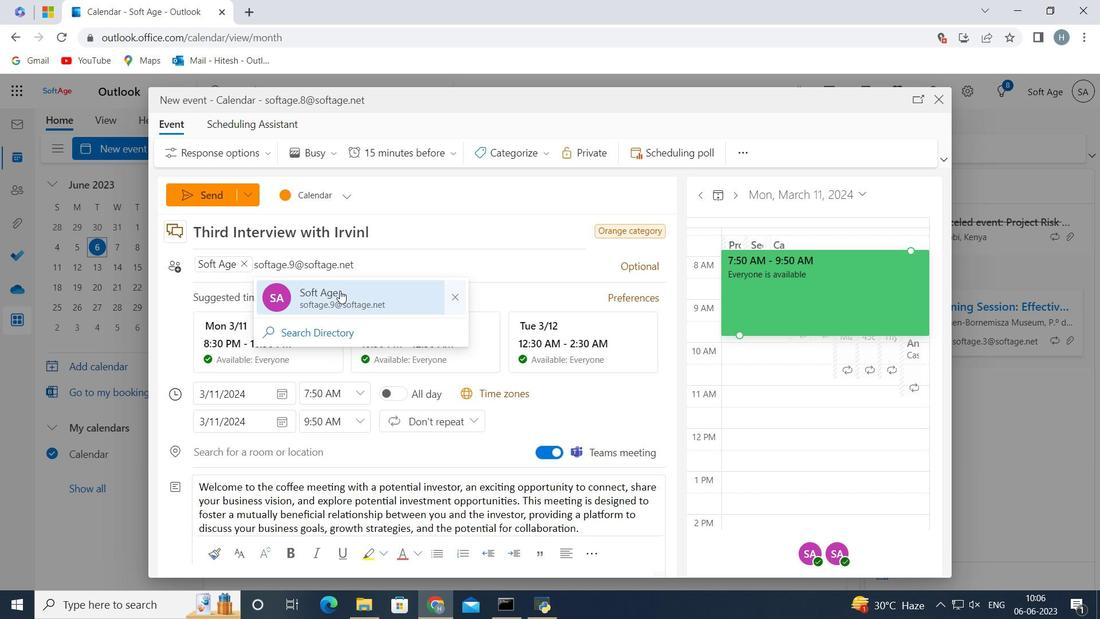 
Action: Mouse pressed left at (340, 292)
Screenshot: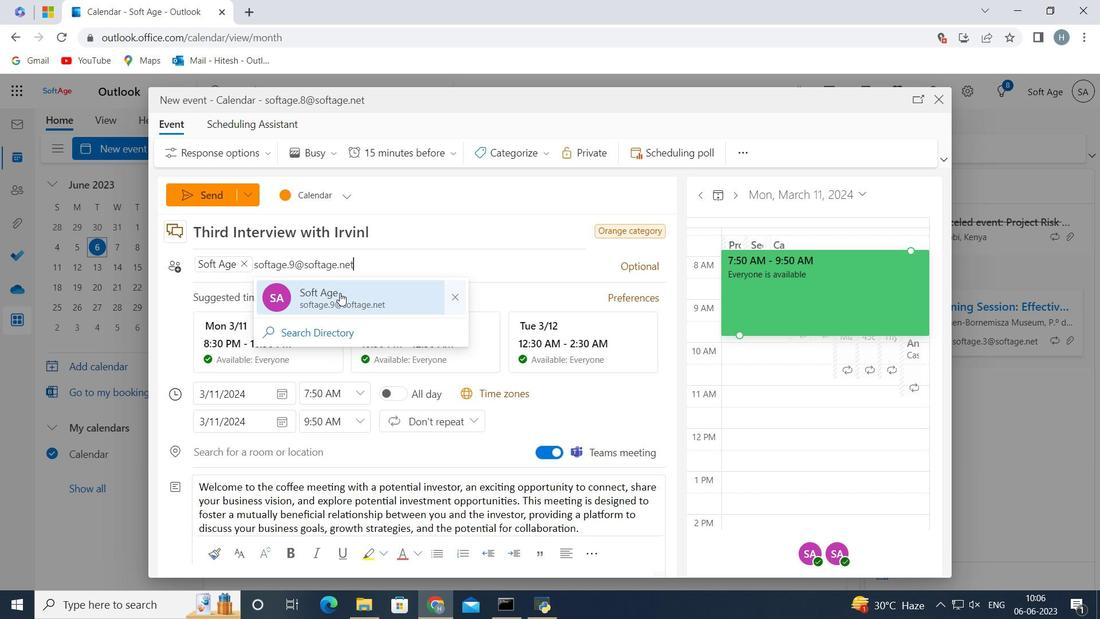 
Action: Mouse moved to (452, 151)
Screenshot: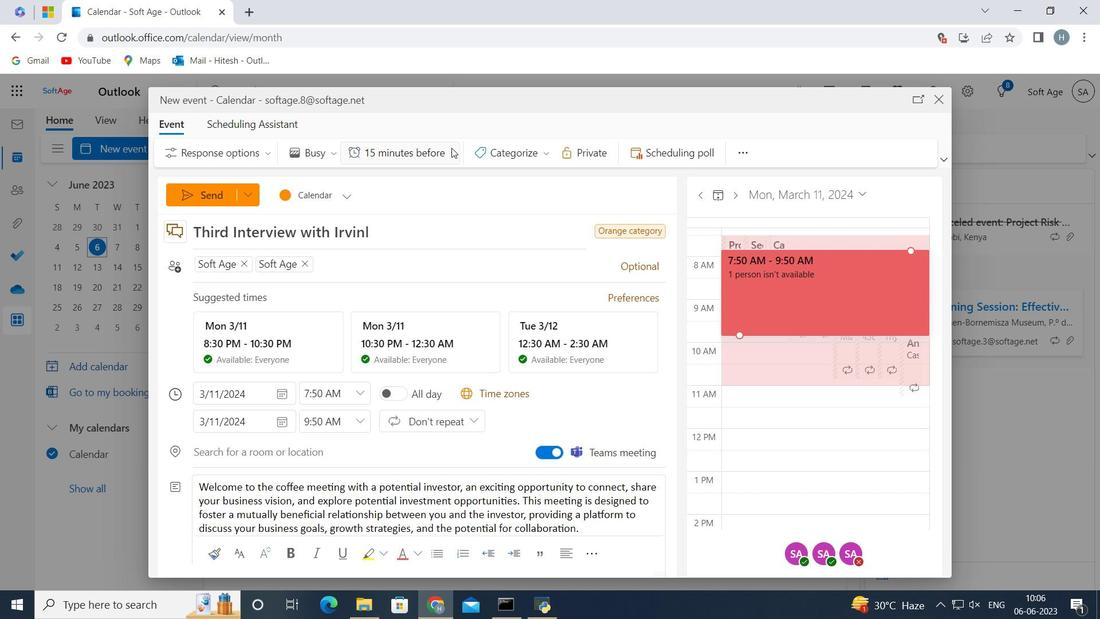 
Action: Mouse pressed left at (452, 151)
Screenshot: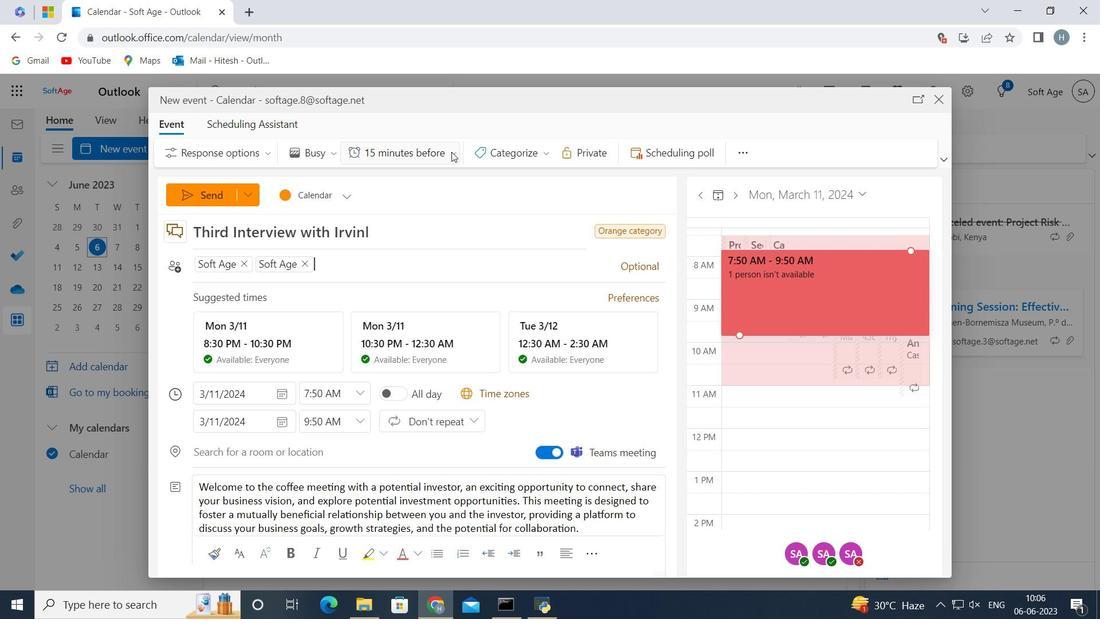 
Action: Mouse moved to (421, 333)
Screenshot: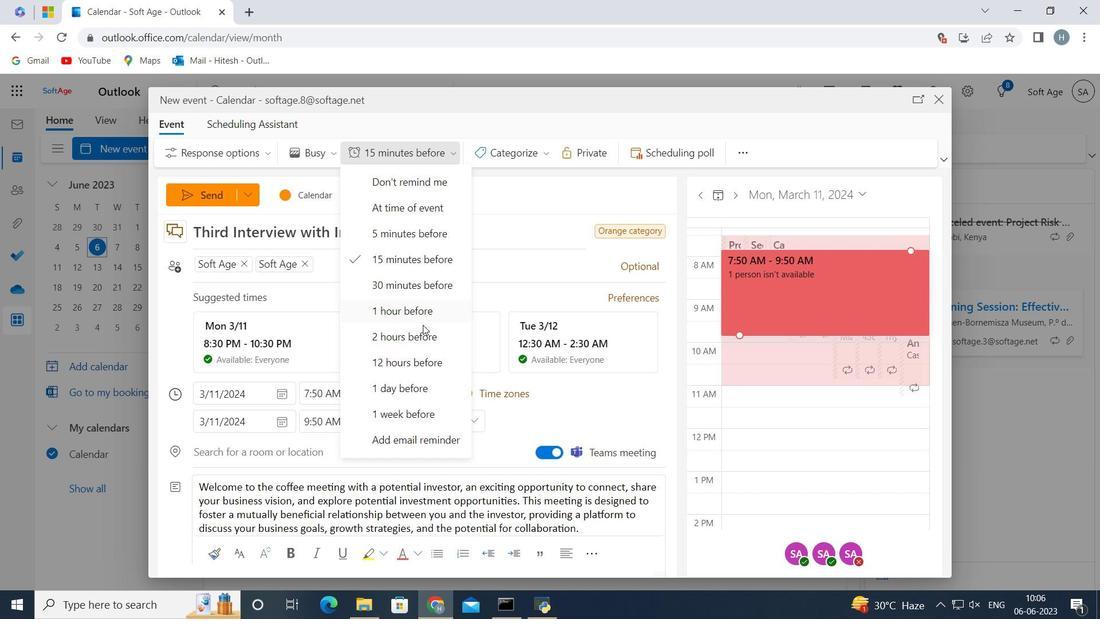 
Action: Mouse pressed left at (421, 333)
Screenshot: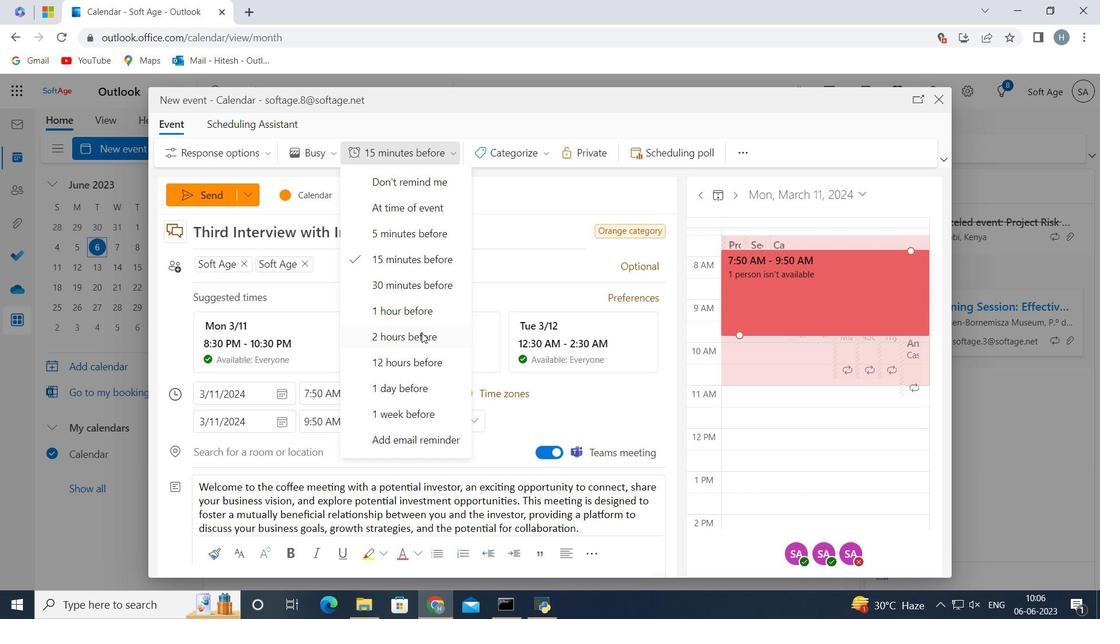 
Action: Mouse moved to (214, 193)
Screenshot: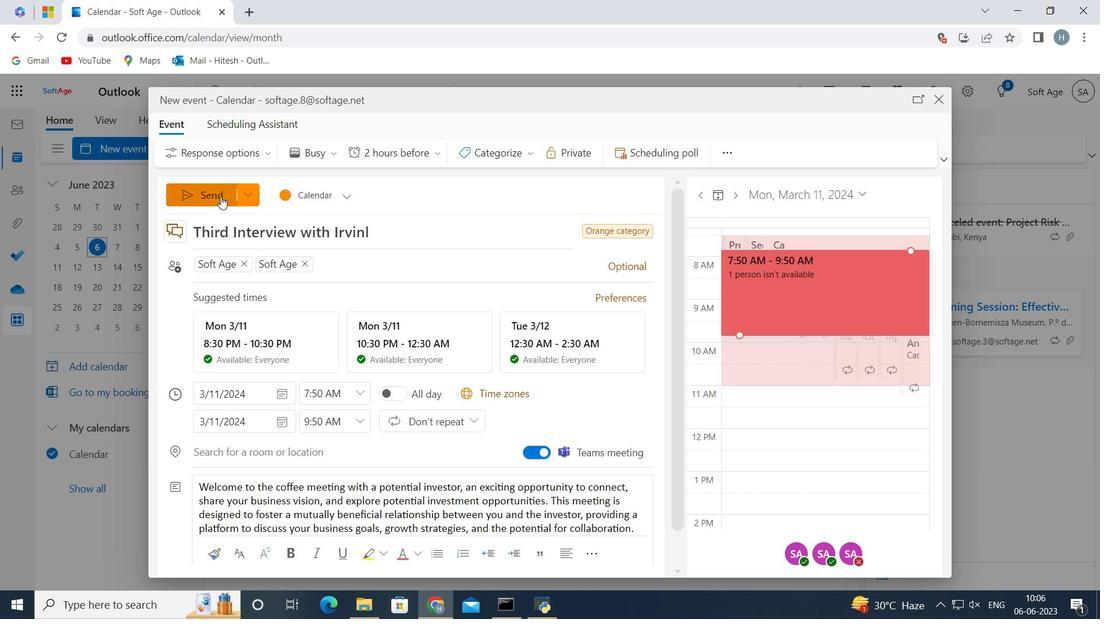 
Action: Mouse pressed left at (214, 193)
Screenshot: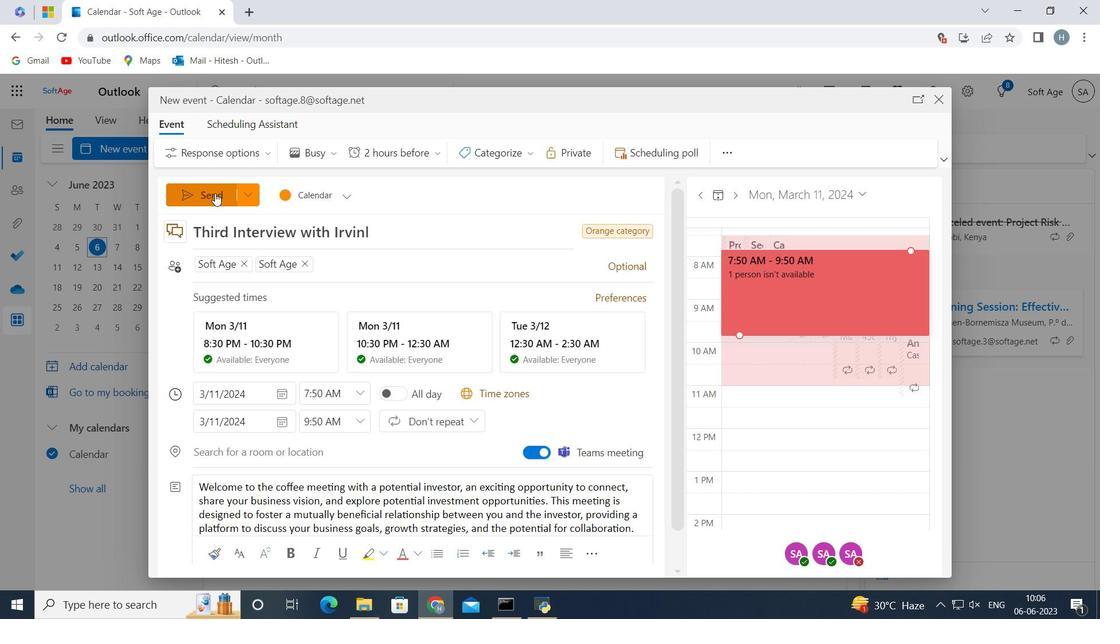 
Action: Mouse moved to (524, 194)
Screenshot: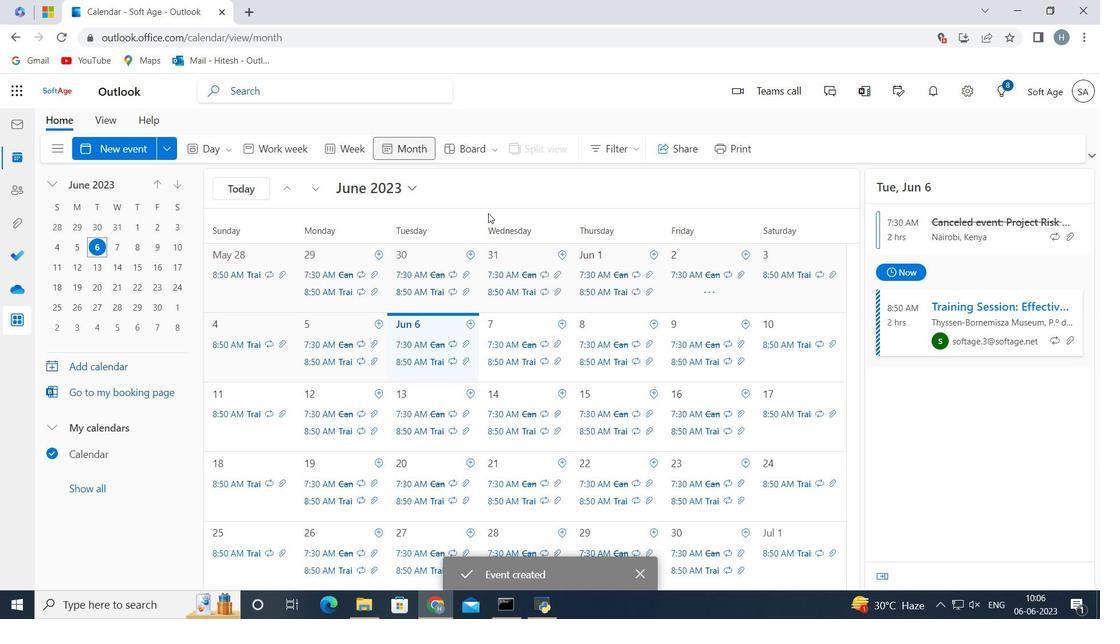 
